 Task: Open a blank worksheet and write heading  Make a employee details data  Add 10 employee name:-  'Ethan Reynolds, Olivia Thompson, Benjamin Martinez, Emma Davis, Alexander Mitchell, Ava Rodriguez, Daniel Anderson, Mia Lewis, Christopher Scott, Sophia Harris.'in September Last week sales are  1000 to 1010. Department:-  Sales, HR, Finance, Marketing, IT, Operations, Finance, HR, Sales, Marketing. Position:-  Sales Manager, HR Manager, Accountant, Marketing Specialist, IT Specialist, Operations Manager, Financial Analyst, HR Assistant, Sales Representative, Marketing Assistant.Salary (USD):-  5000,4500,4000, 3800, 4200, 5200, 3800, 2800, 3200, 2500.Start Date:-  1/15/2020,7/1/2019, 3/10/2021,2/5/2022, 11/30/2018,6/15/2020, 9/1/2021,4/20/2022, 2/10/2019,9/5/2020. Save page analysisSalesByChannel_2023
Action: Mouse moved to (166, 58)
Screenshot: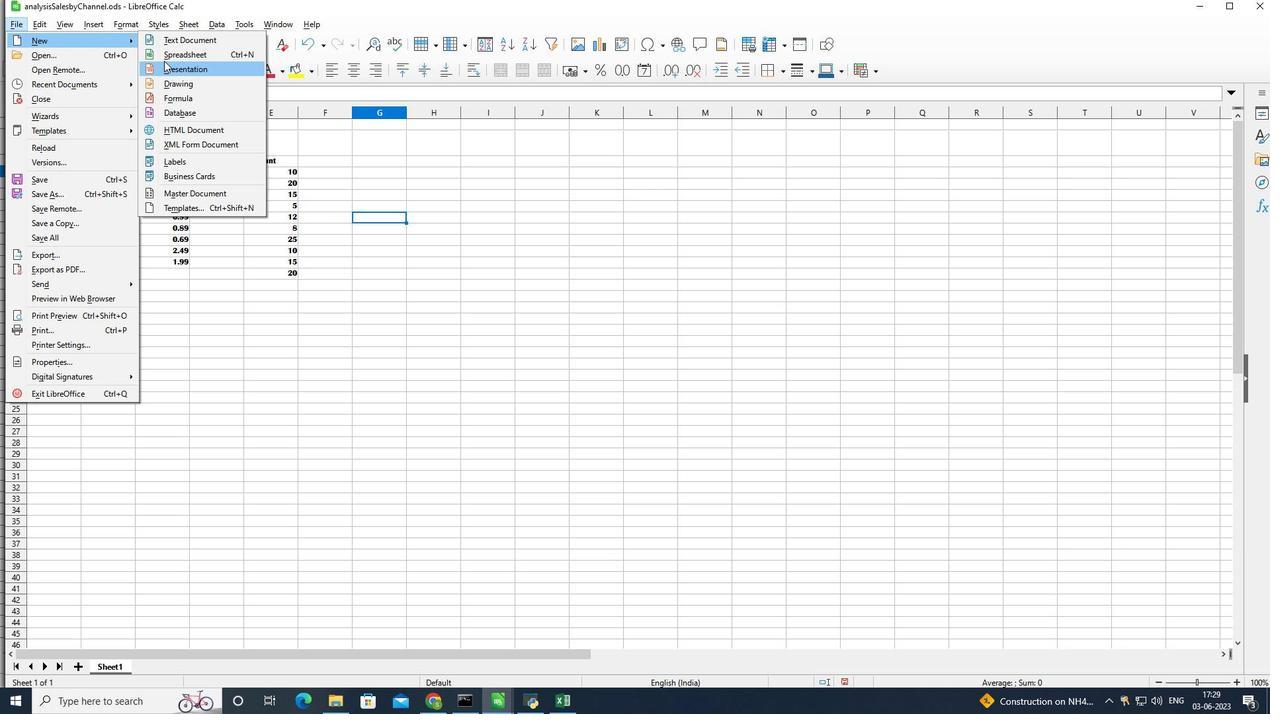 
Action: Mouse pressed left at (166, 58)
Screenshot: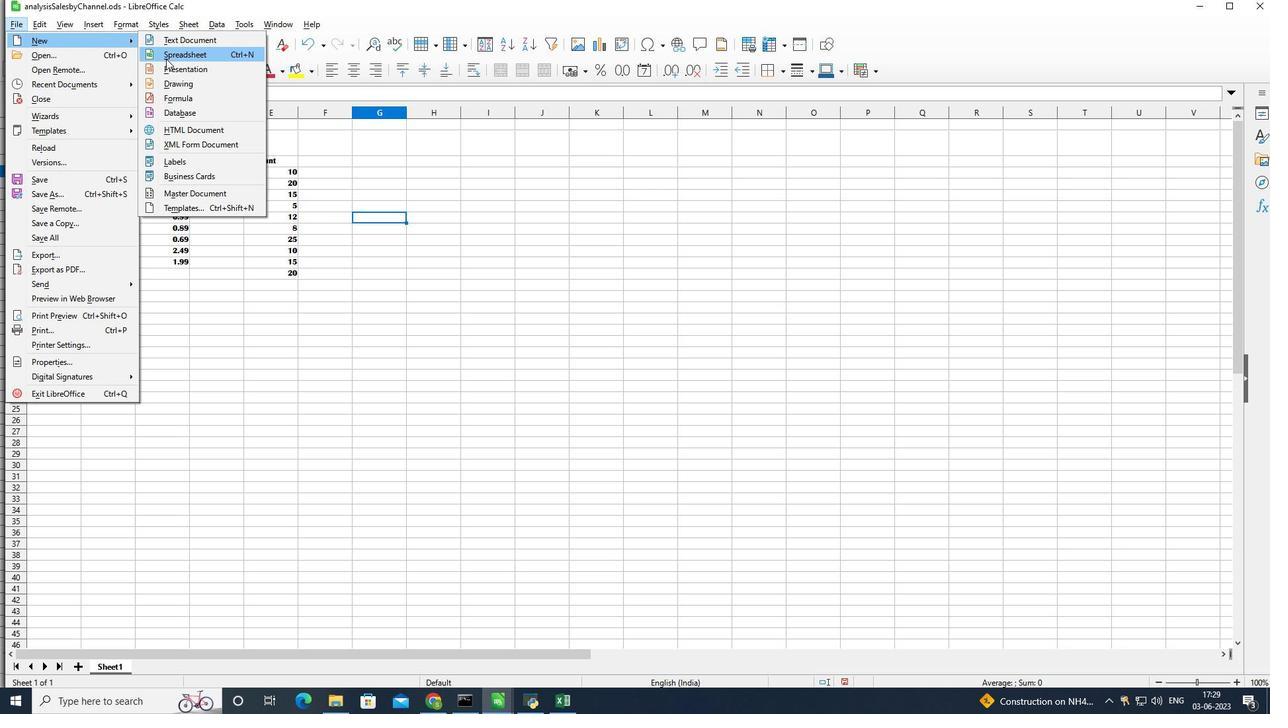 
Action: Mouse moved to (95, 131)
Screenshot: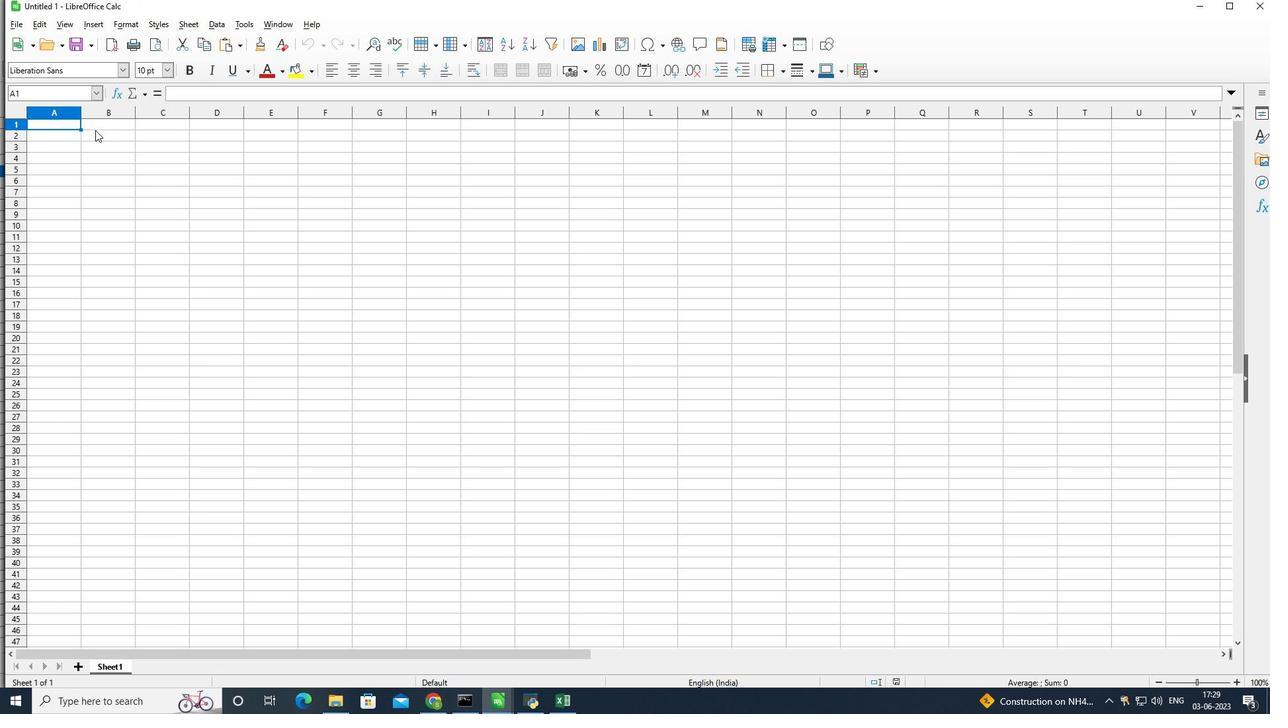 
Action: Mouse pressed left at (95, 131)
Screenshot: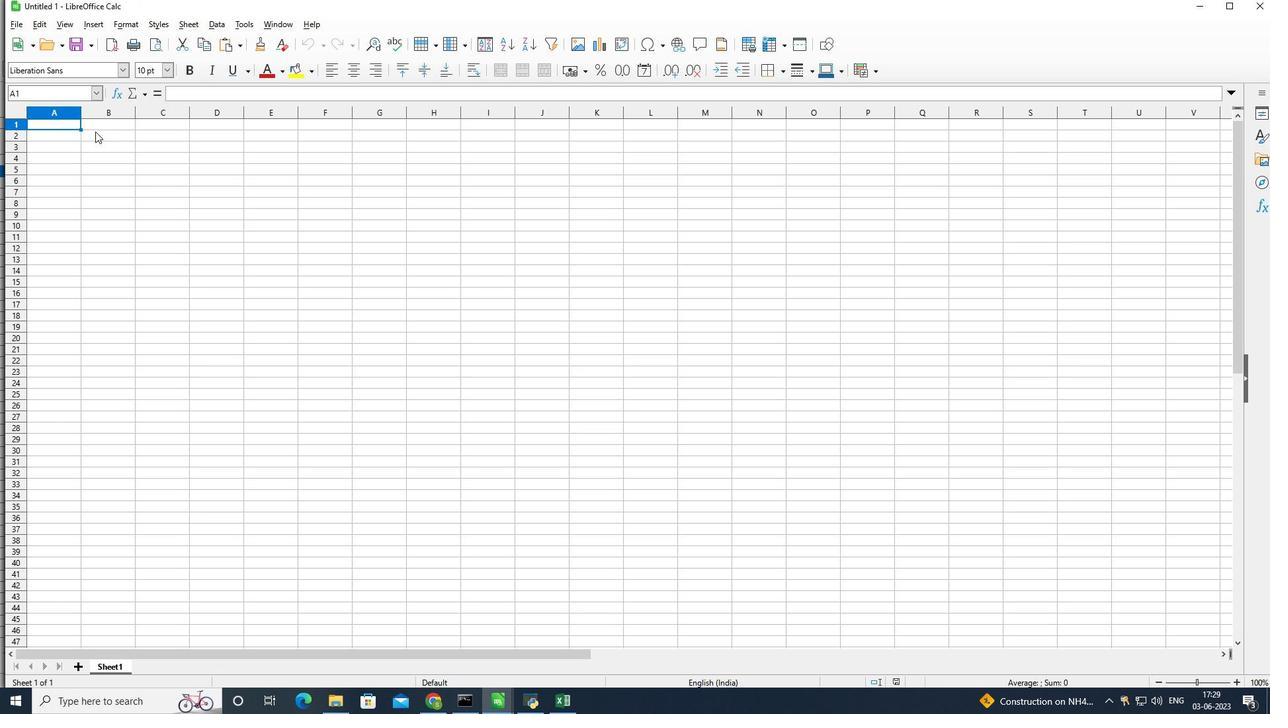 
Action: Mouse moved to (268, 75)
Screenshot: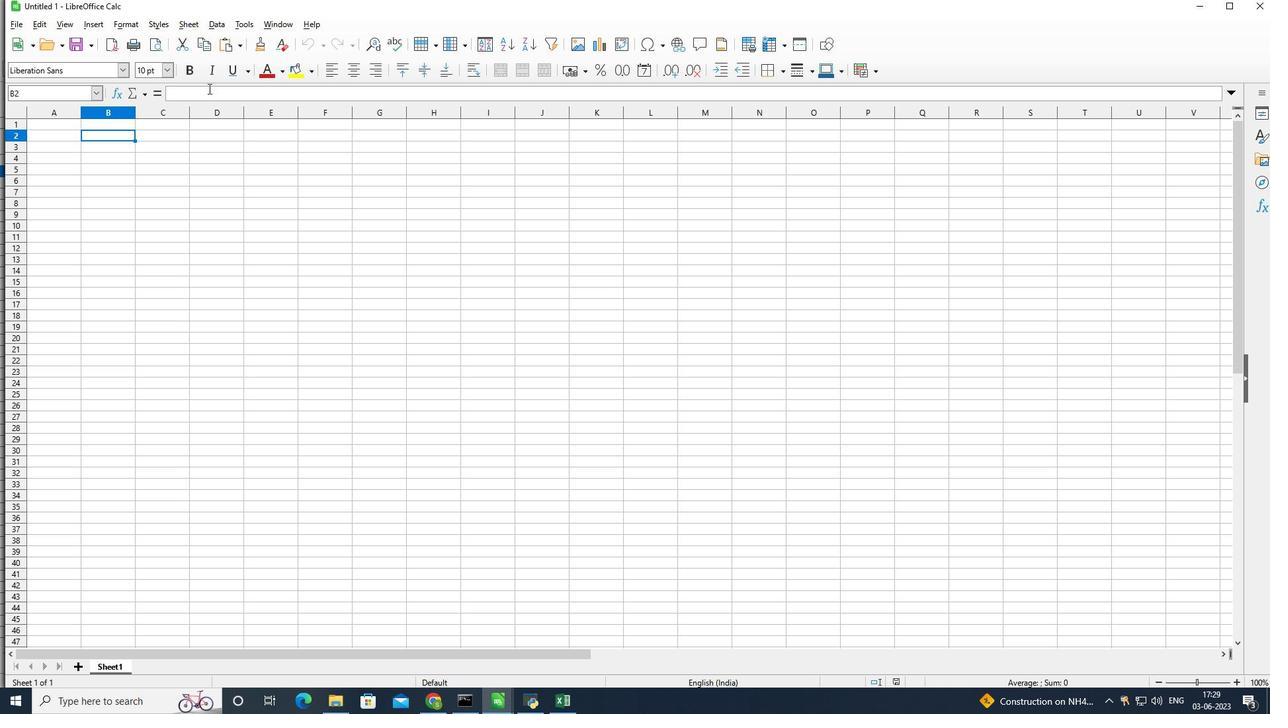 
Action: Key pressed employee<Key.space><Key.shift><Key.shift><Key.shift><Key.shift><Key.shift><Key.shift><Key.shift><Key.shift><Key.shift><Key.shift>D<Key.backspace>detail<Key.enter><Key.left><Key.left><Key.shift>M<Key.backspace><Key.shift>Name<Key.enter><Key.shift>Ethan<Key.space><Key.shift>Reynolds<Key.enter><Key.shift>Olivia<Key.space><Key.shift>Thompson<Key.enter><Key.shift>Benjamin<Key.enter><Key.up>
Screenshot: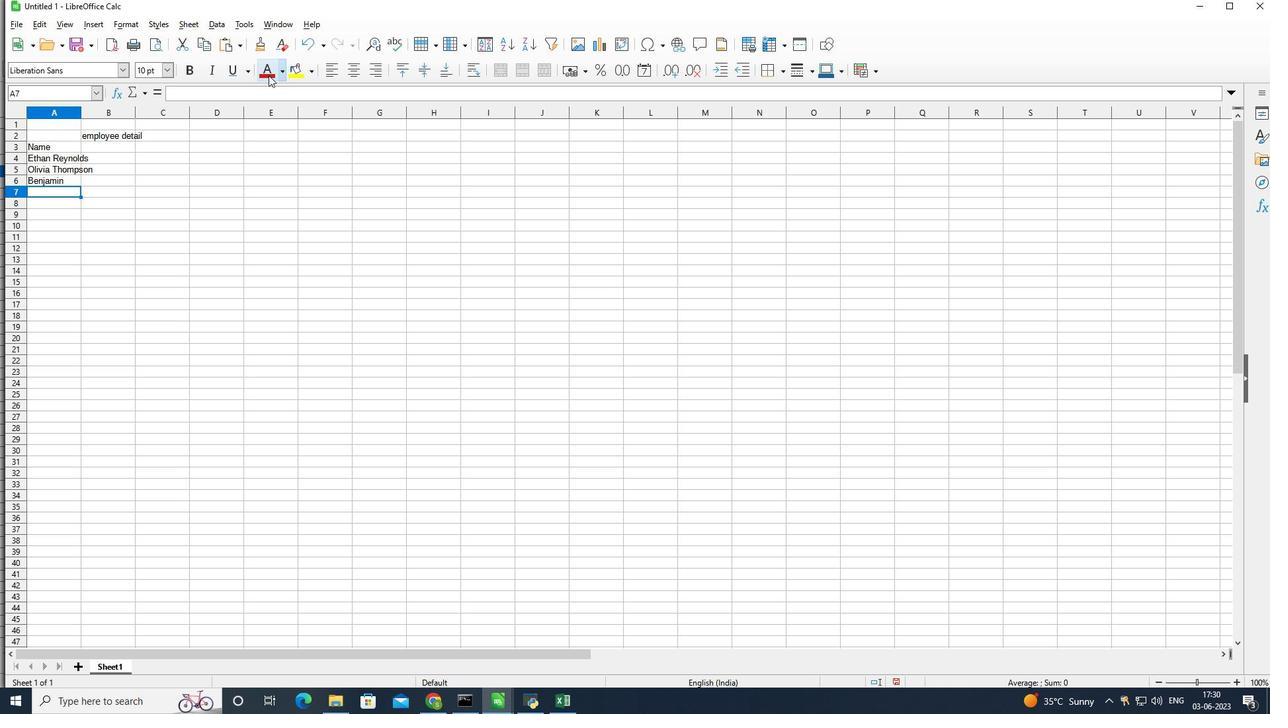 
Action: Mouse moved to (64, 172)
Screenshot: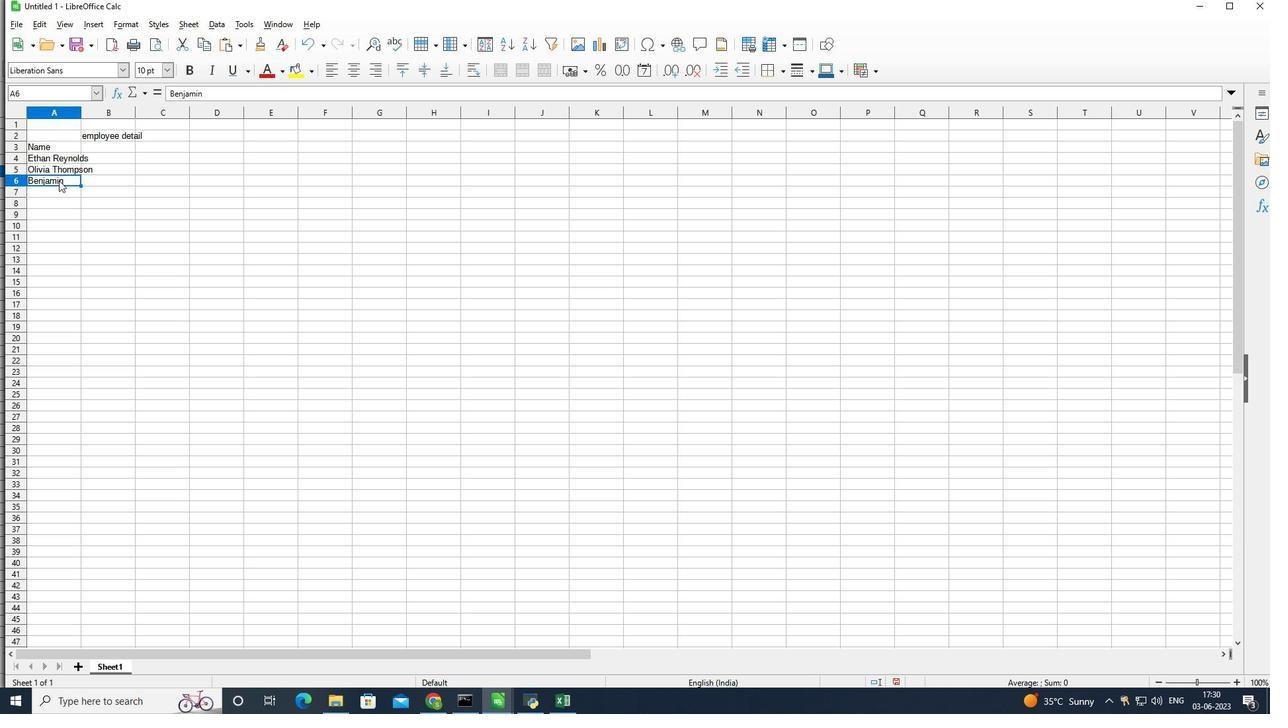 
Action: Mouse pressed left at (64, 172)
Screenshot: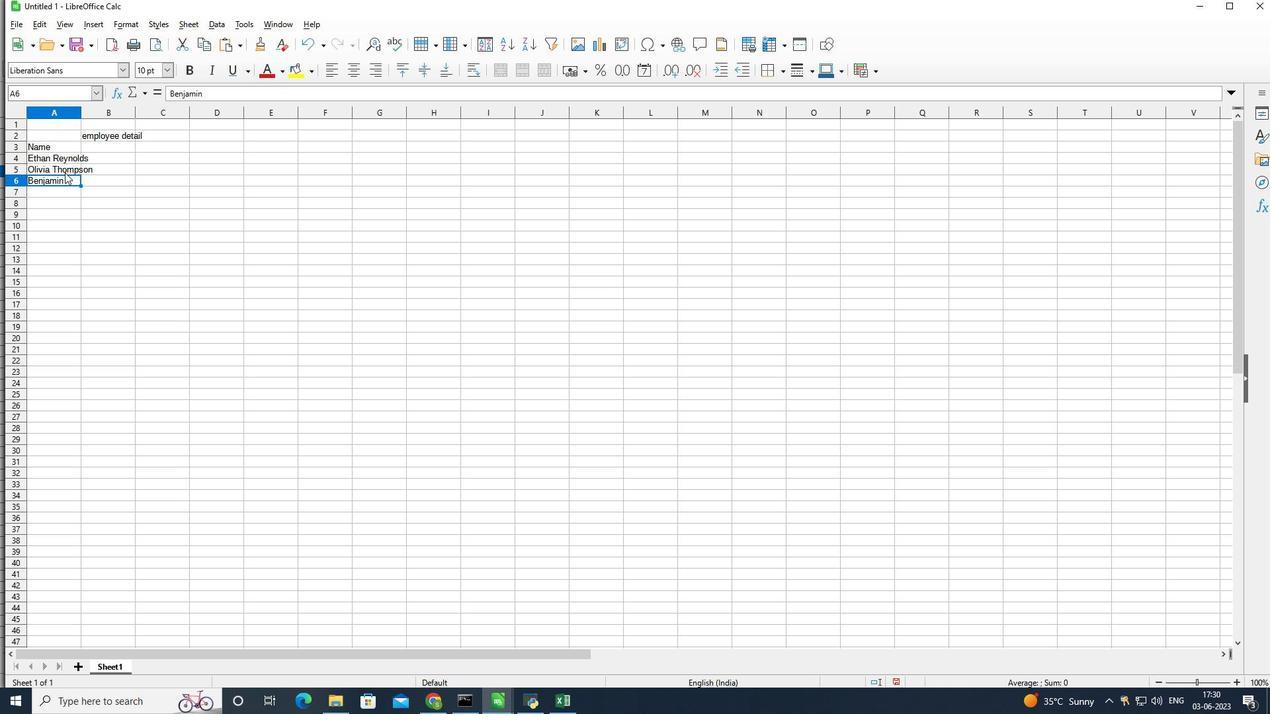 
Action: Mouse moved to (69, 180)
Screenshot: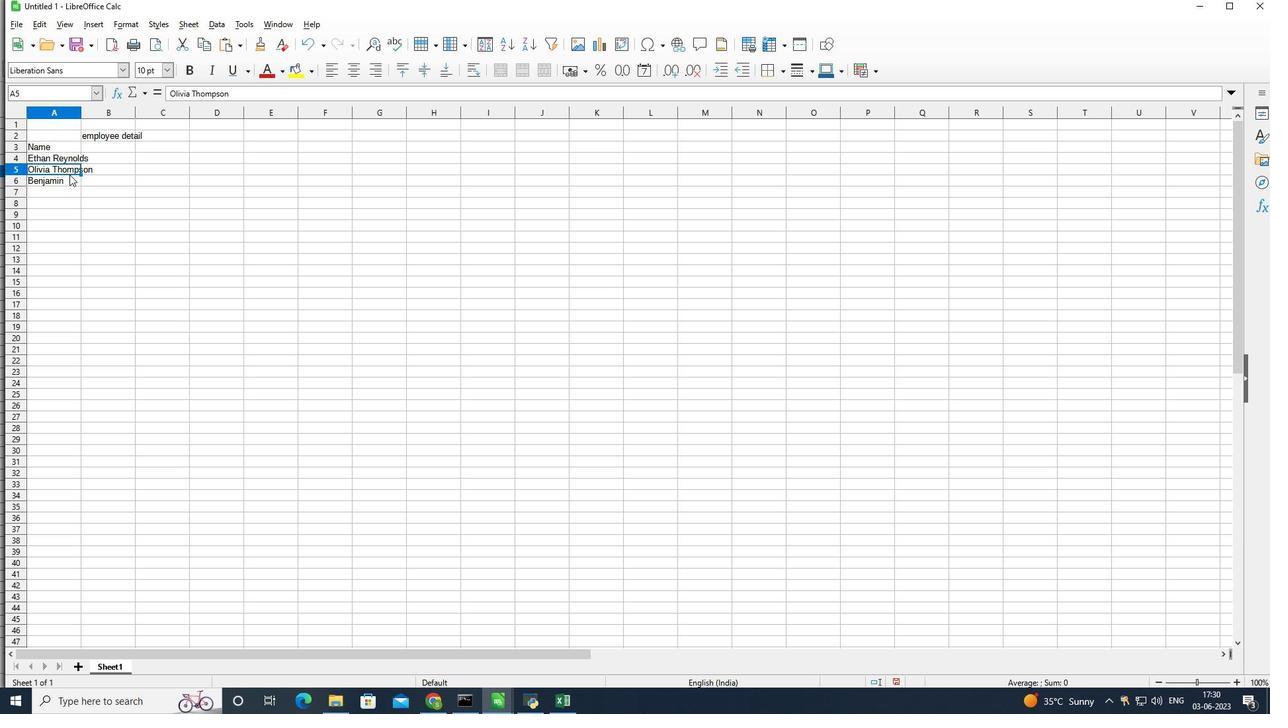 
Action: Mouse pressed left at (69, 180)
Screenshot: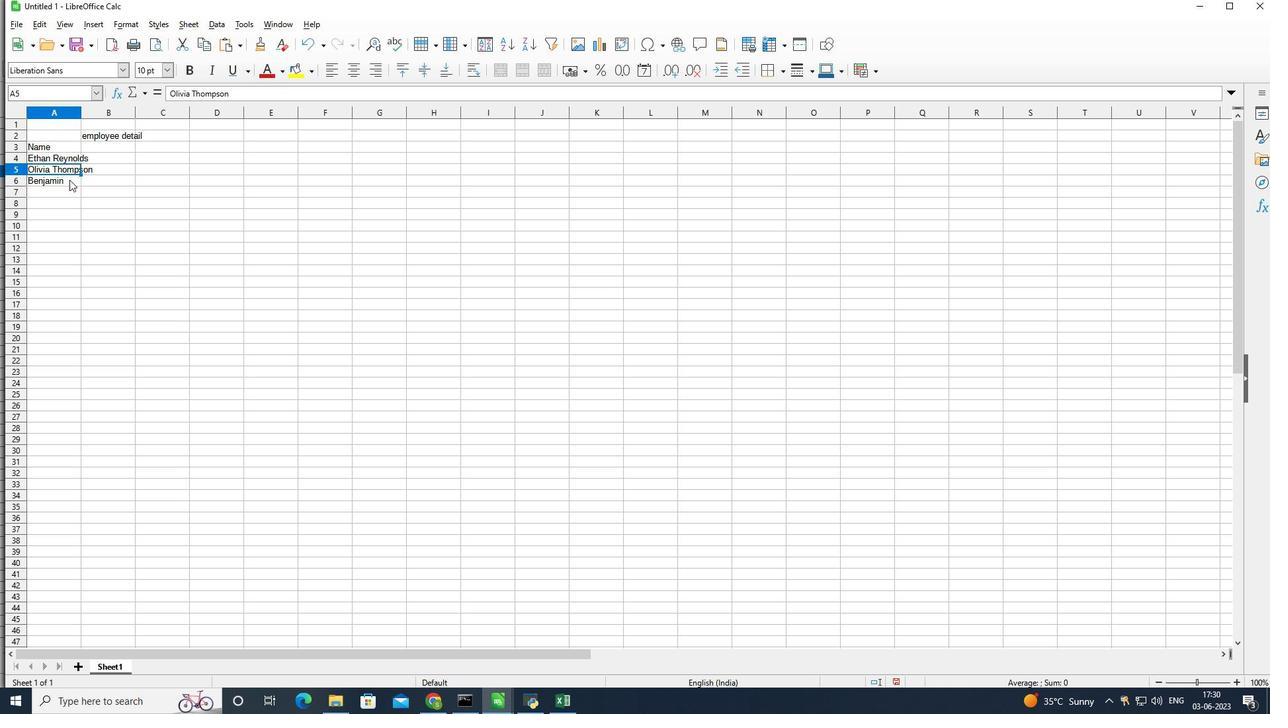 
Action: Mouse pressed left at (69, 180)
Screenshot: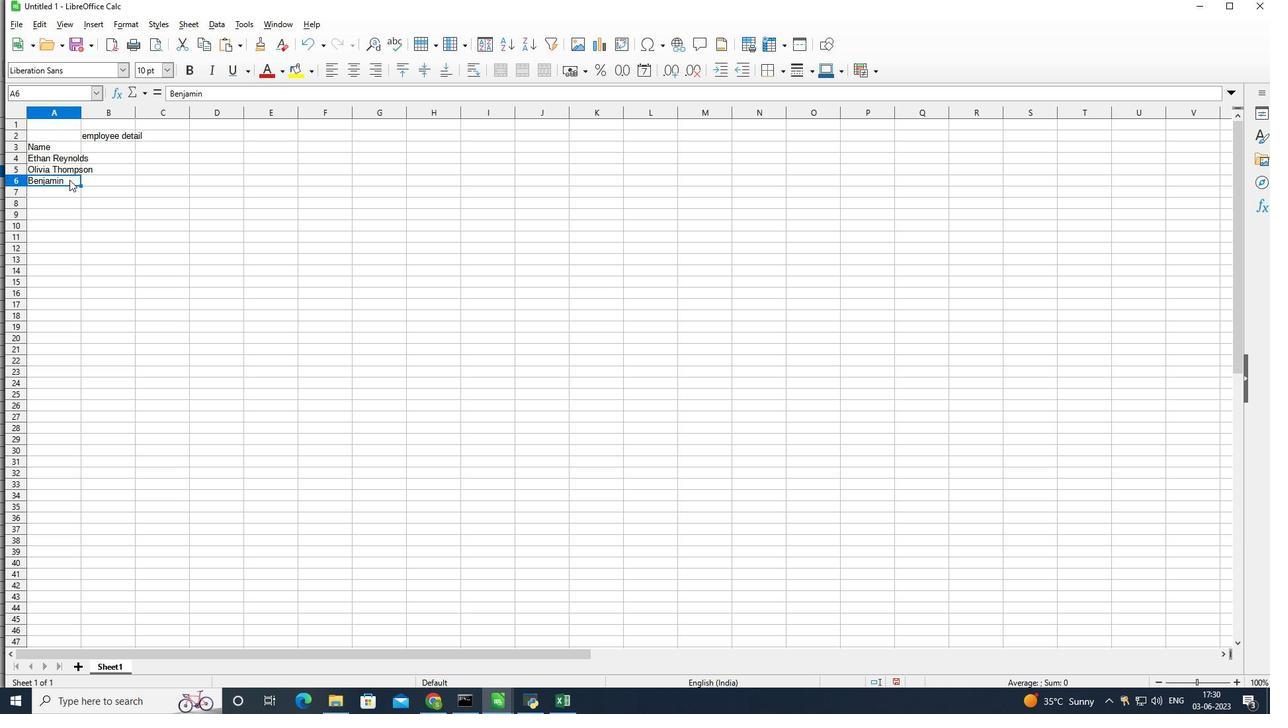 
Action: Mouse moved to (144, 124)
Screenshot: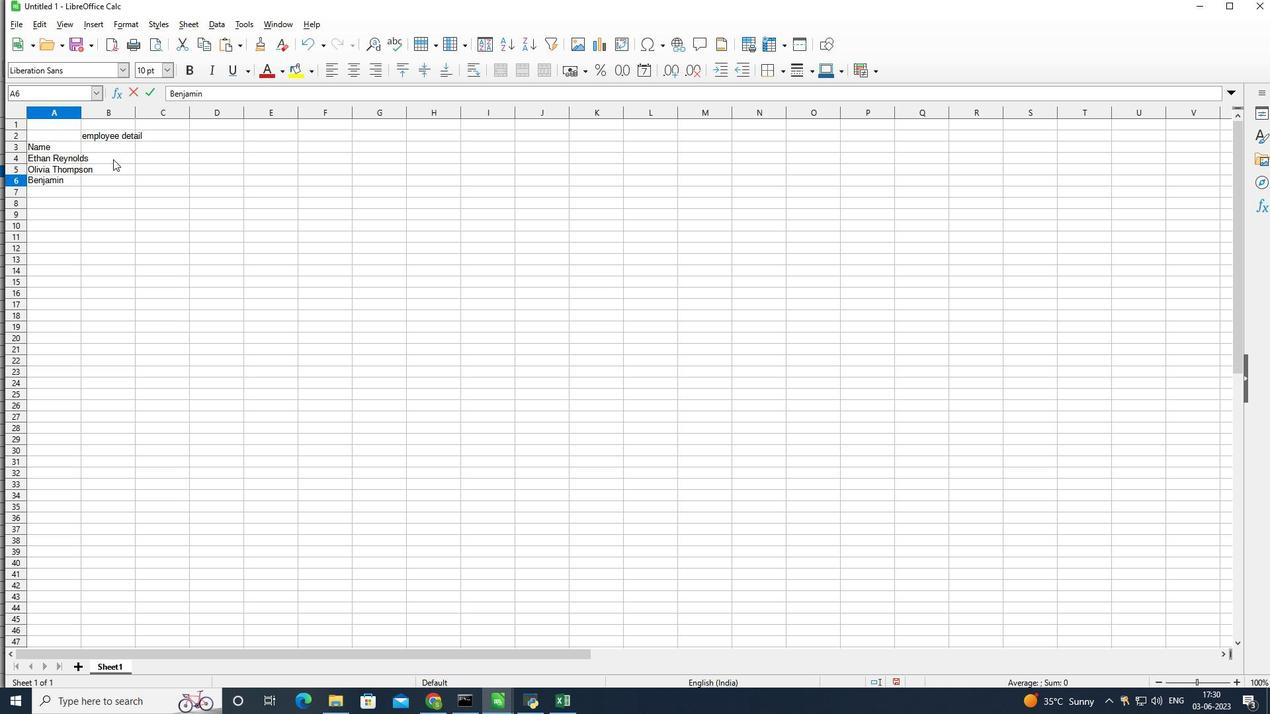 
Action: Key pressed <Key.space><Key.shift>martinez<Key.enter><Key.shift>Emma<Key.space><Key.shift><Key.shift><Key.shift><Key.shift>Davis<Key.enter><Key.shift>Alexander<Key.space><Key.shift>Mitchell<Key.enter><Key.shift>Ava<Key.space><Key.shift>Rodriguez<Key.enter><Key.shift>Daniel<Key.space><Key.shift>anderson<Key.enter><Key.shift>Mila<Key.space><Key.backspace><Key.backspace><Key.backspace>a<Key.space><Key.shift>Lewis<Key.enter><Key.shift>Christopher<Key.space><Key.shift>Scott<Key.enter><Key.shift><Key.shift><Key.shift><Key.shift><Key.shift><Key.shift><Key.shift><Key.shift><Key.shift><Key.shift><Key.shift><Key.shift>Sopjia<Key.space><Key.shift>harris<Key.enter>
Screenshot: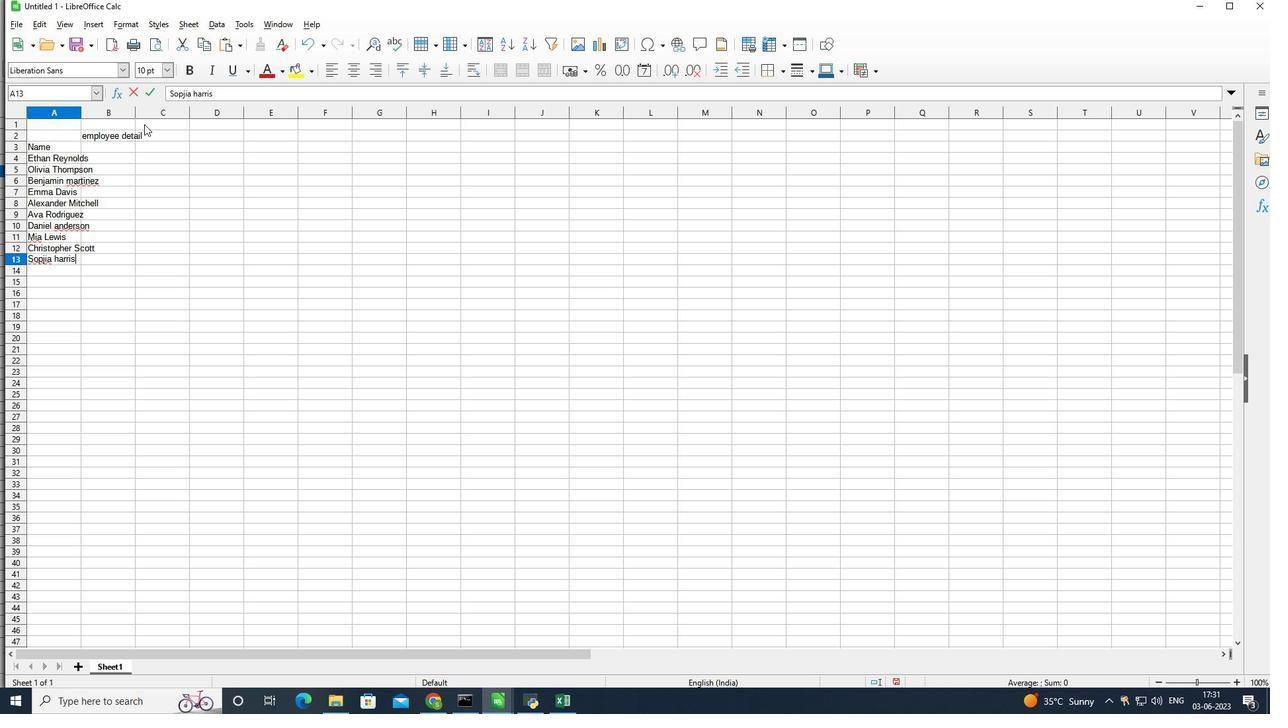 
Action: Mouse moved to (148, 148)
Screenshot: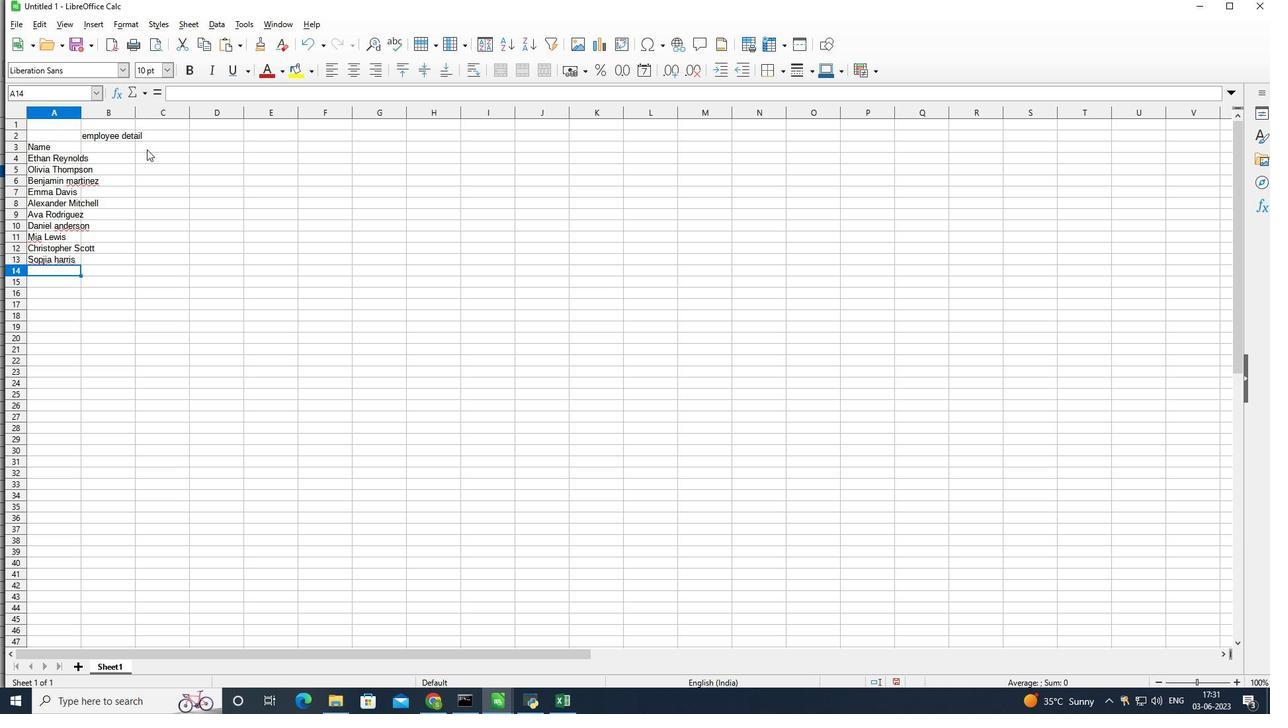 
Action: Mouse pressed left at (148, 148)
Screenshot: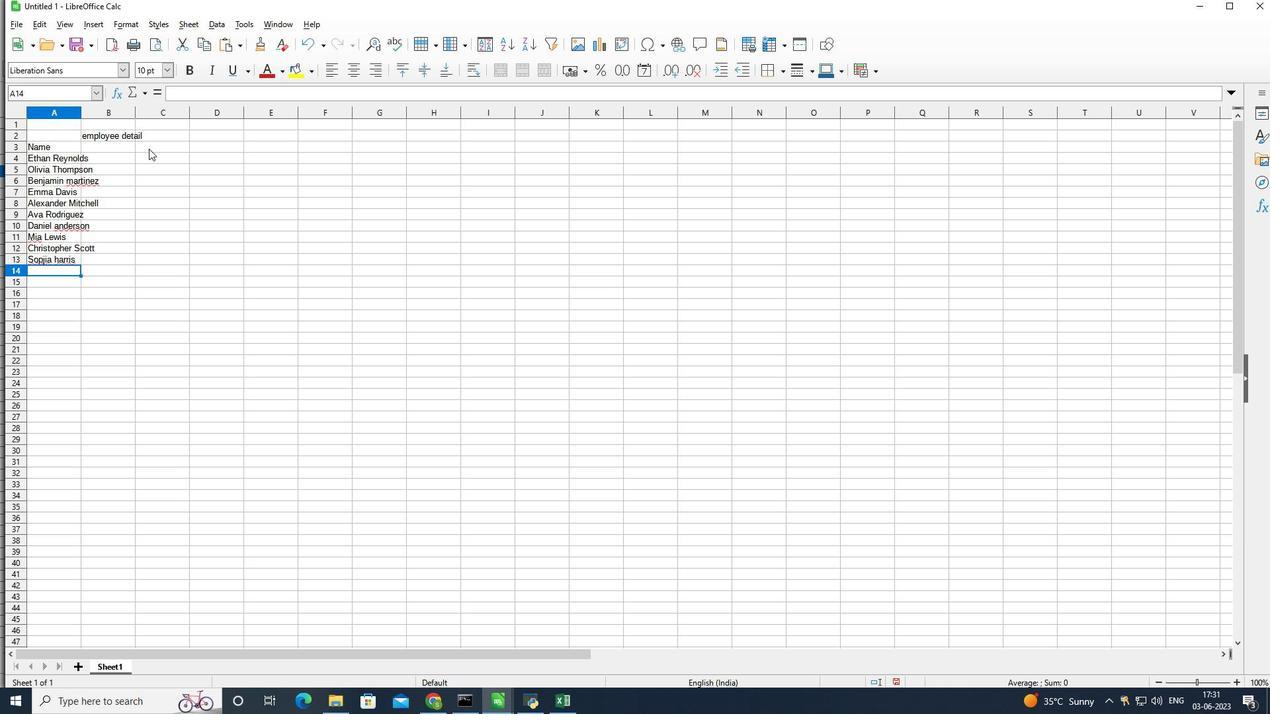 
Action: Mouse moved to (163, 144)
Screenshot: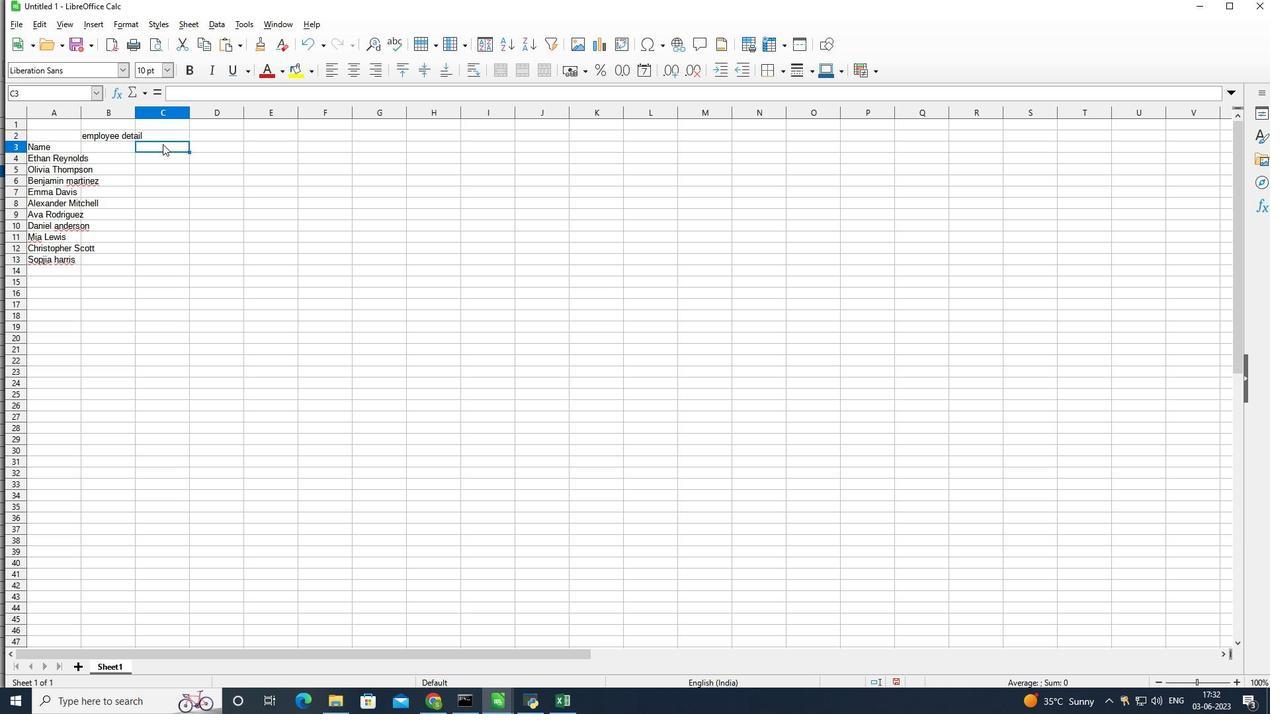 
Action: Mouse pressed left at (163, 144)
Screenshot: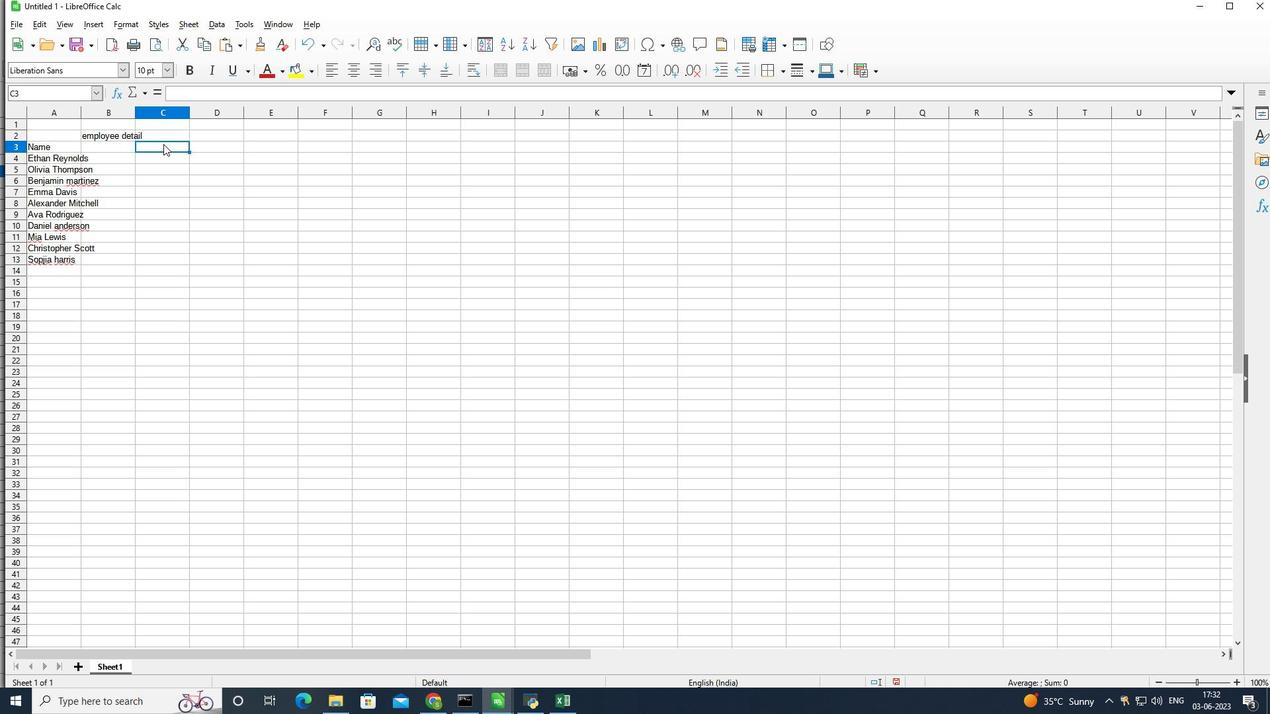 
Action: Mouse moved to (150, 146)
Screenshot: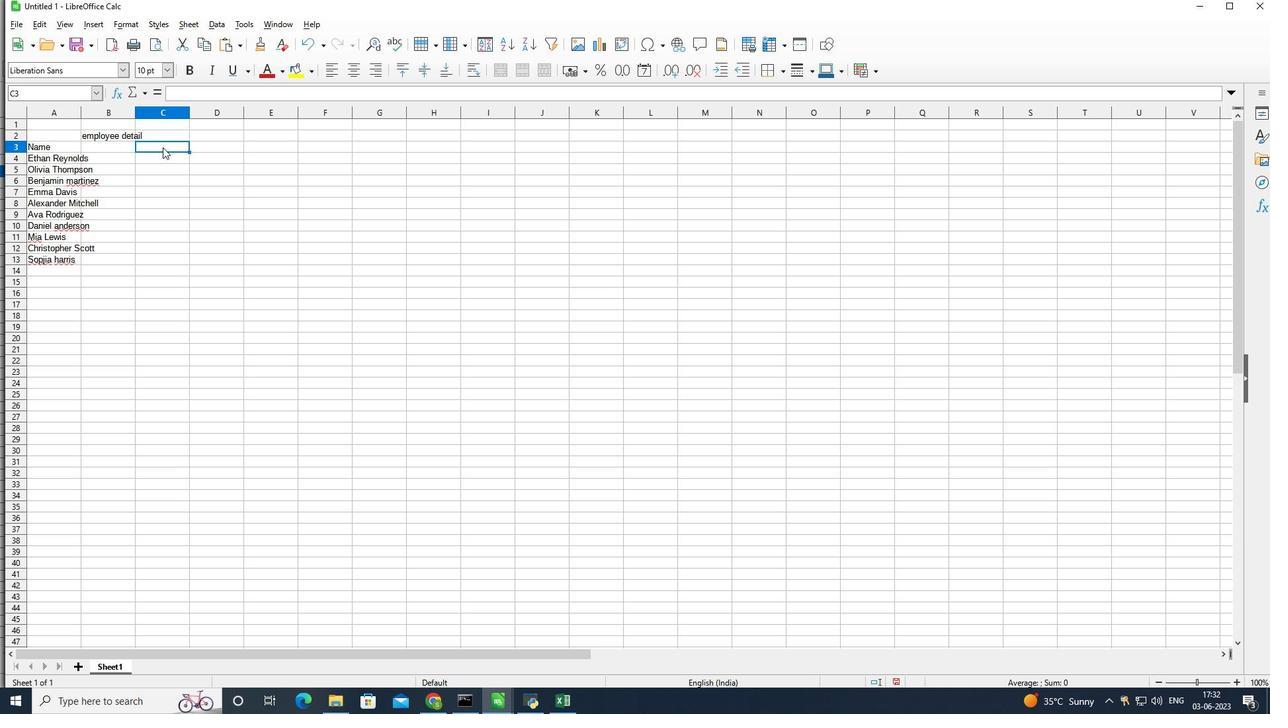 
Action: Key pressed <Key.shift><Key.shift><Key.shift>Septmeber
Screenshot: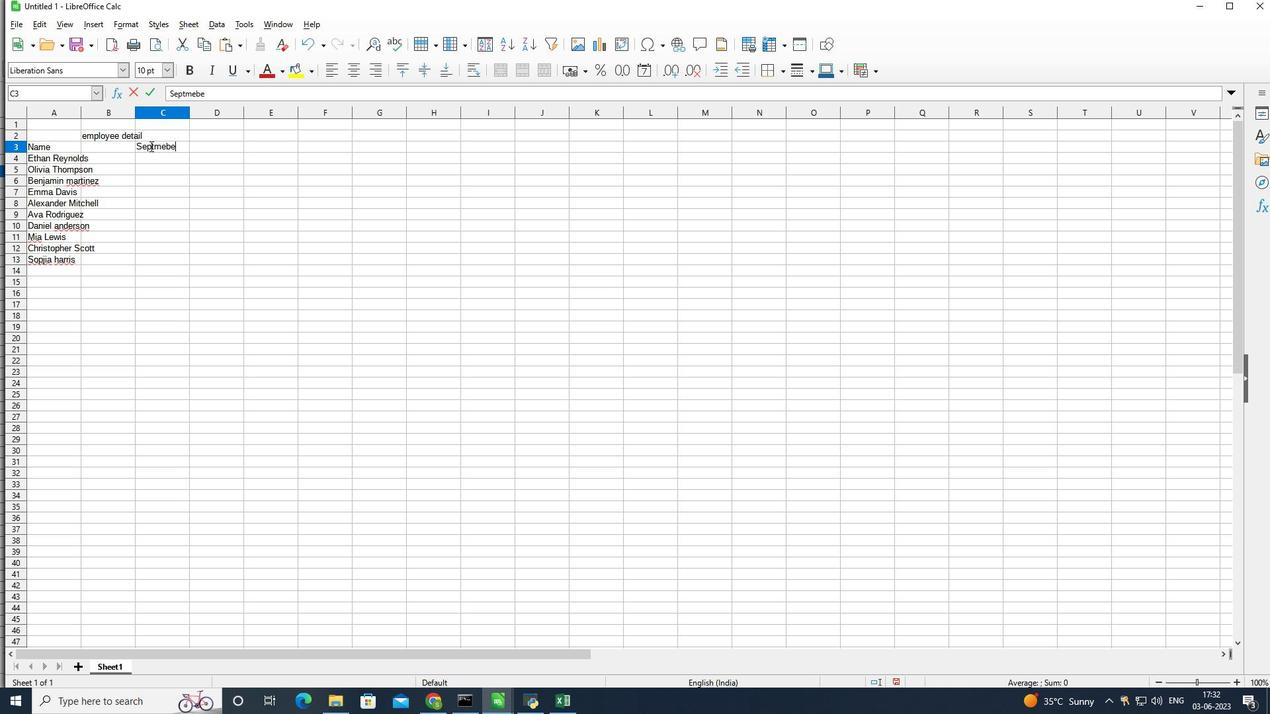 
Action: Mouse moved to (203, 139)
Screenshot: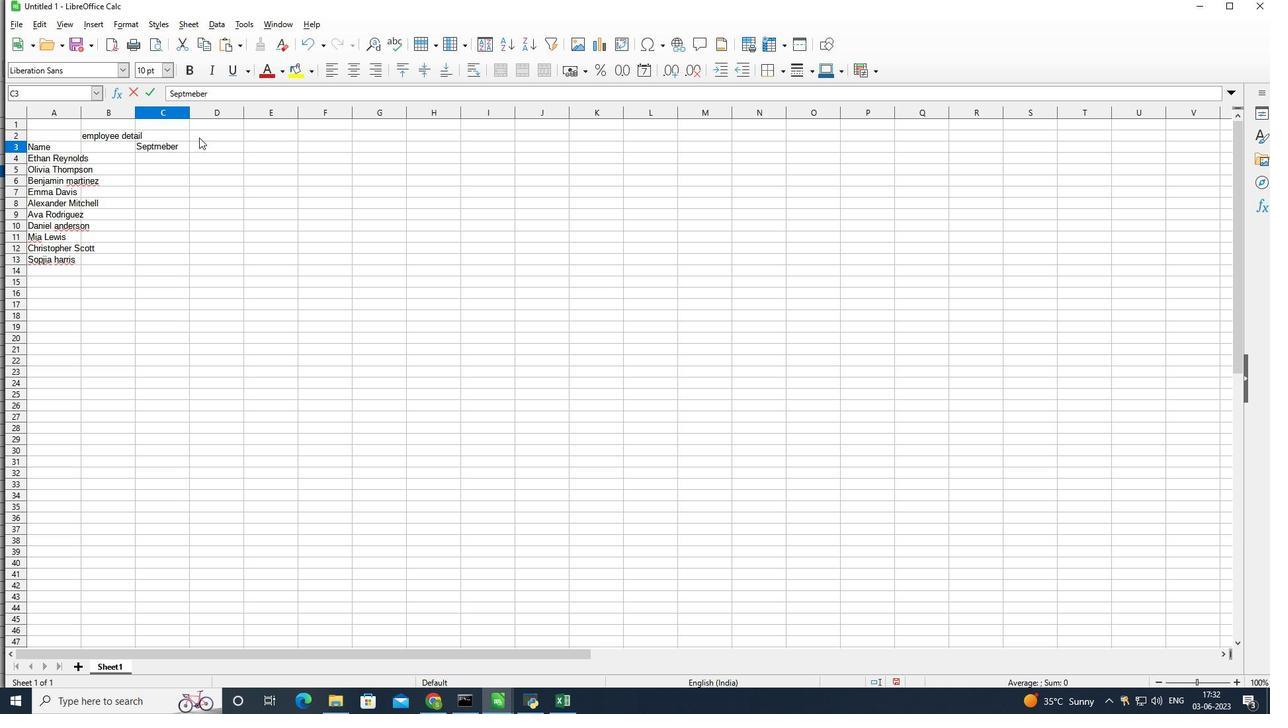 
Action: Key pressed <Key.left><Key.left>
Screenshot: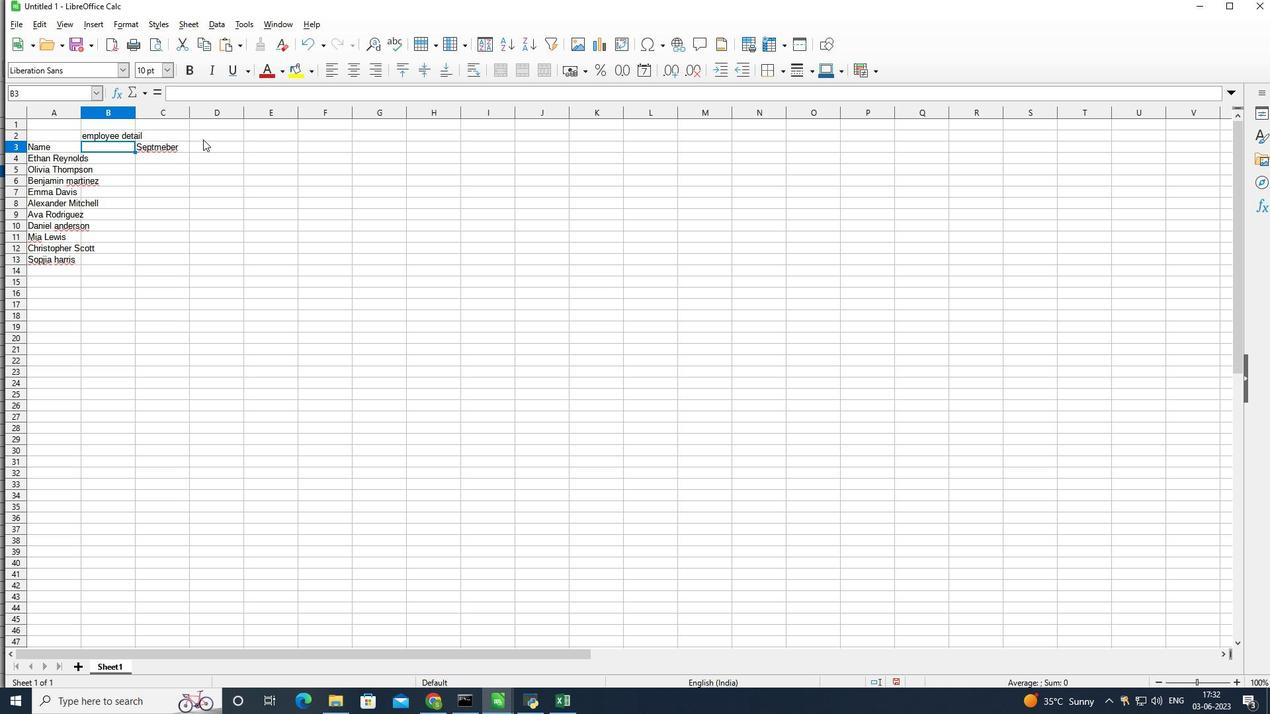 
Action: Mouse moved to (165, 145)
Screenshot: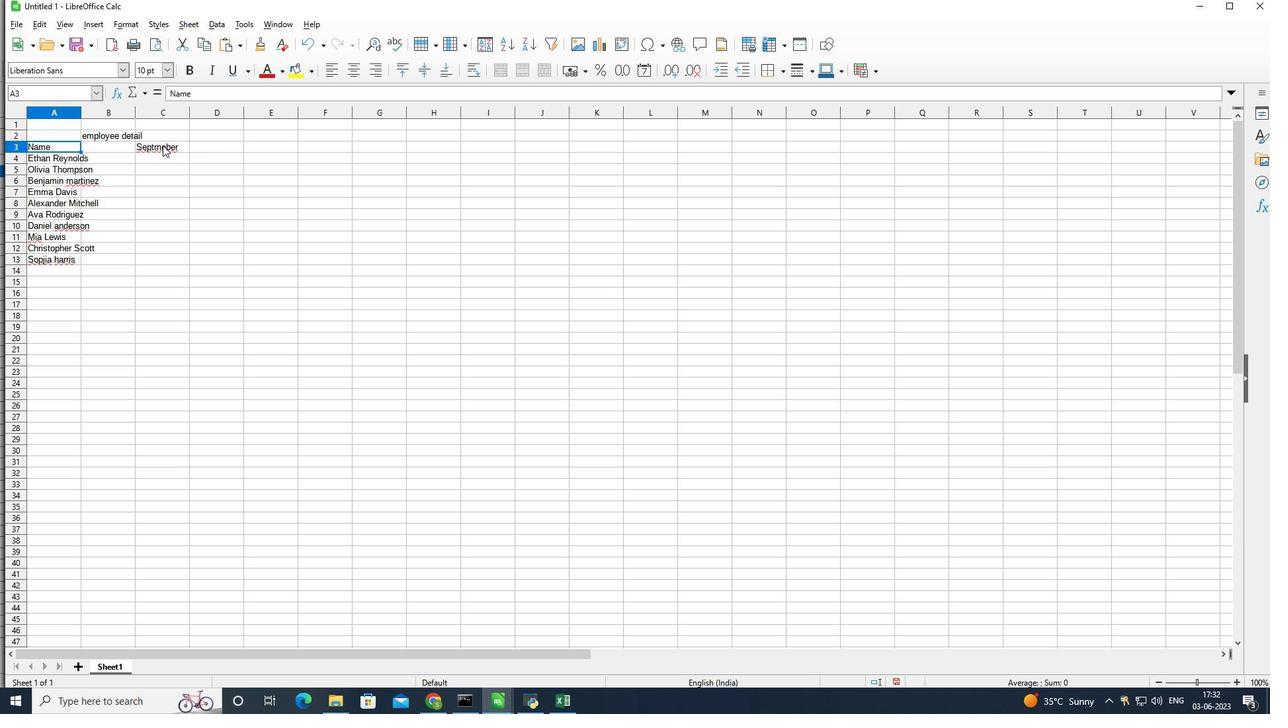 
Action: Mouse pressed left at (165, 145)
Screenshot: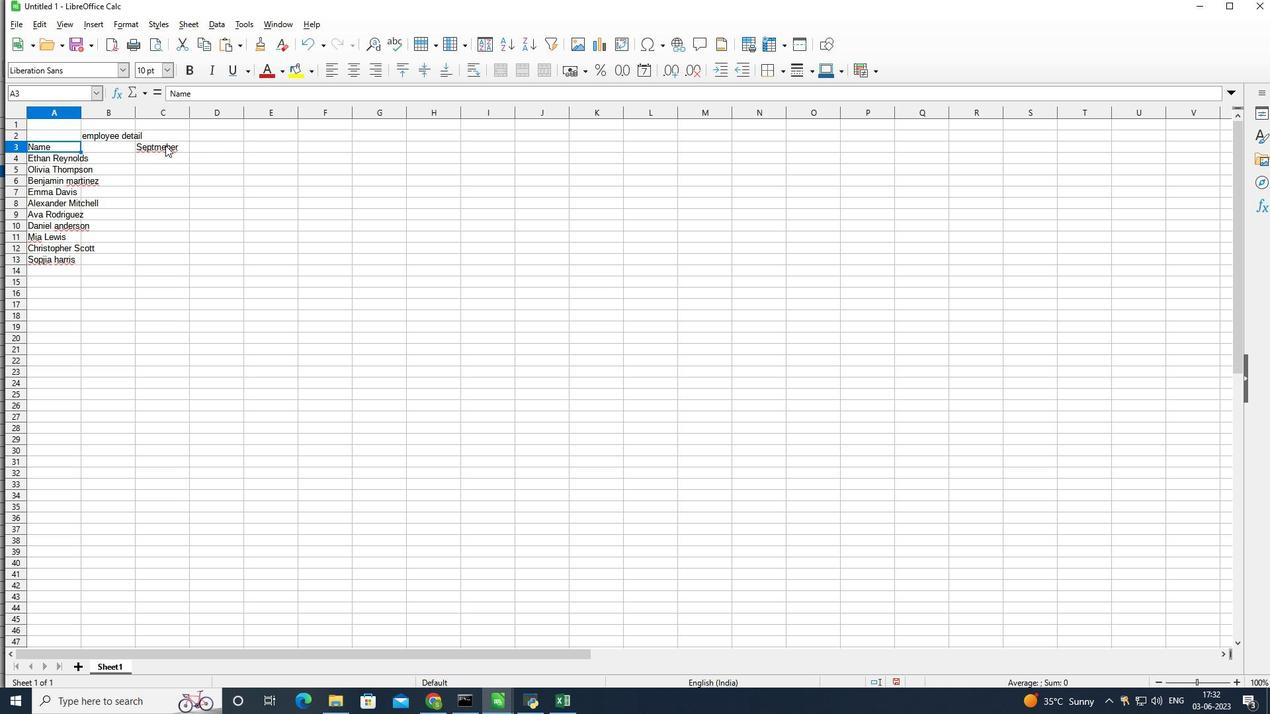 
Action: Mouse pressed left at (165, 145)
Screenshot: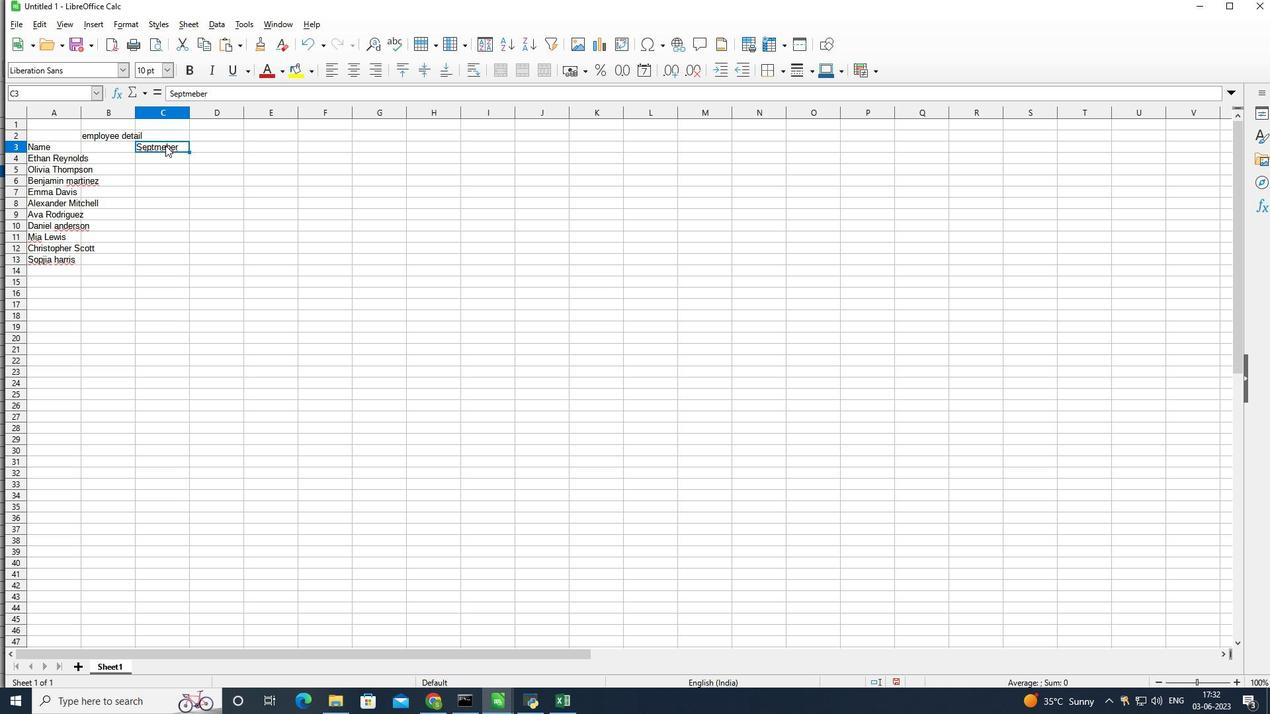 
Action: Mouse pressed left at (165, 145)
Screenshot: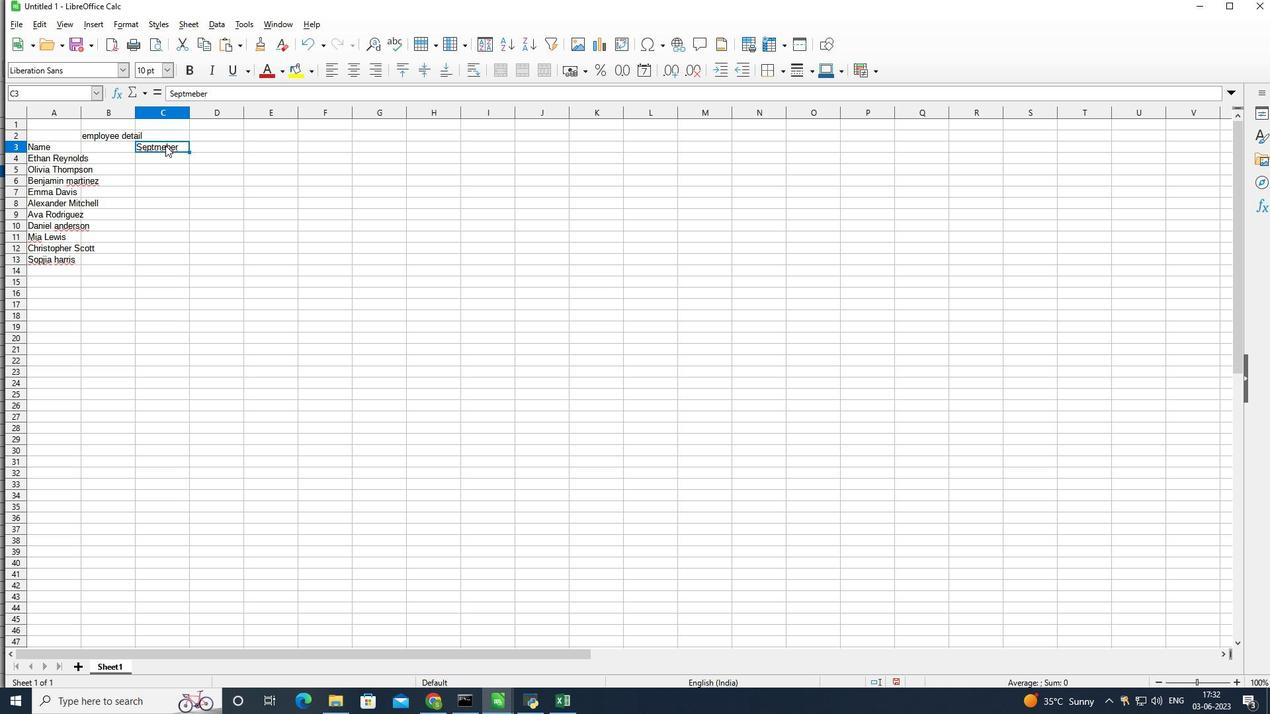 
Action: Mouse moved to (170, 144)
Screenshot: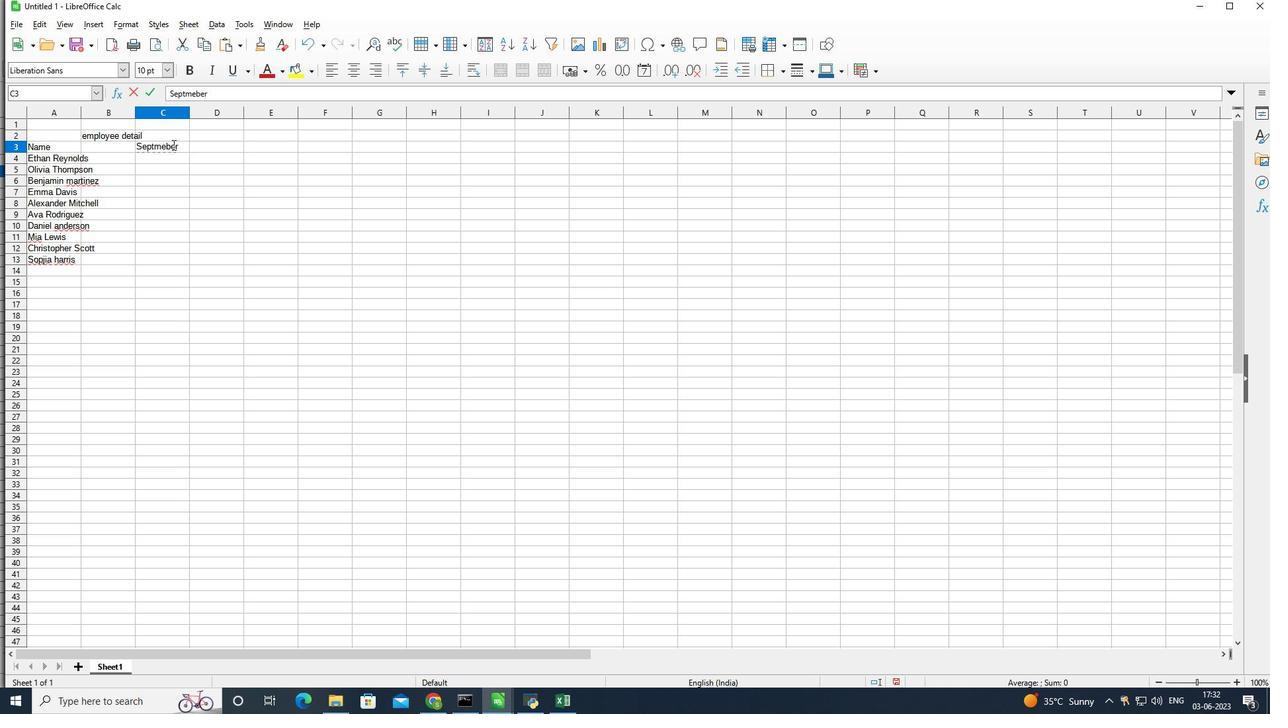 
Action: Key pressed <Key.backspace><Key.backspace>em<Key.right><Key.right><Key.right><Key.space><Key.space><Key.shift>Last<Key.space><Key.shift><Key.shift><Key.shift><Key.shift><Key.shift><Key.shift>Week<Key.space><Key.shift>sale<Key.enter>
Screenshot: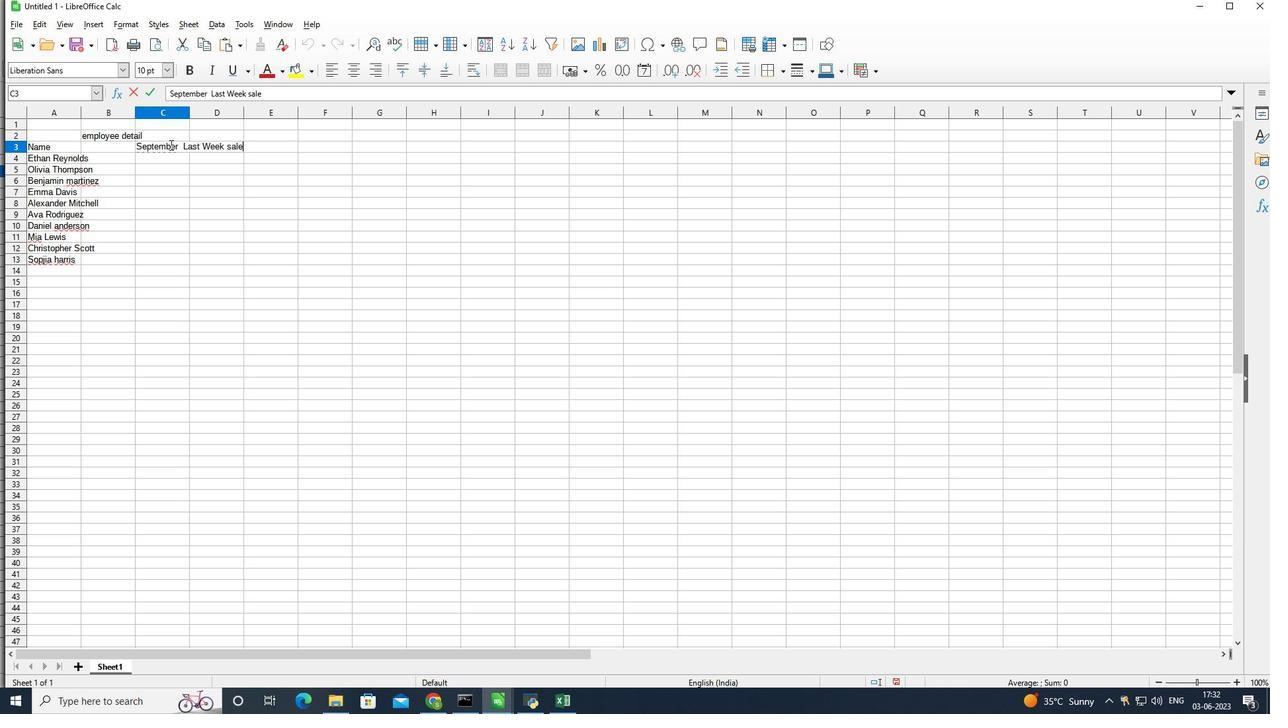 
Action: Mouse moved to (236, 123)
Screenshot: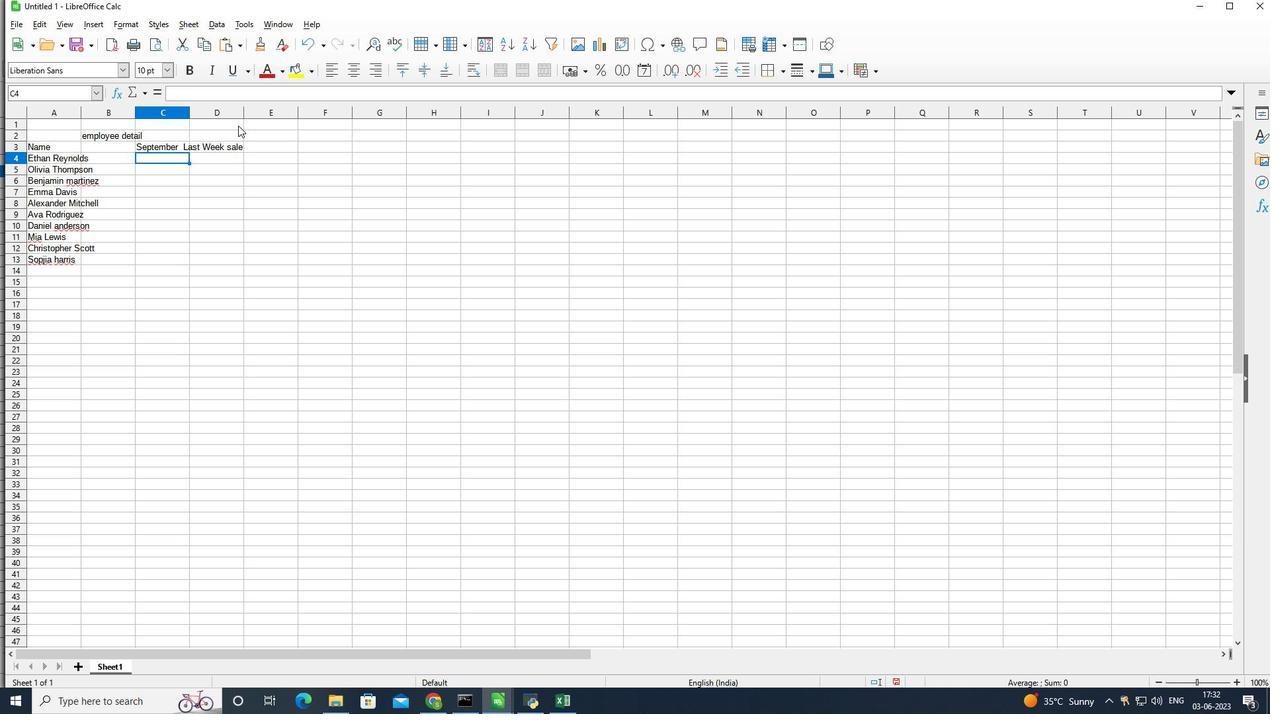 
Action: Key pressed 1000<Key.enter>1001<Key.enter>1002<Key.enter>1003<Key.enter>1004<Key.enter>1000<Key.backspace>5<Key.enter>1006<Key.enter>1007<Key.enter>10008<Key.backspace><Key.backspace>8<Key.enter>1009
Screenshot: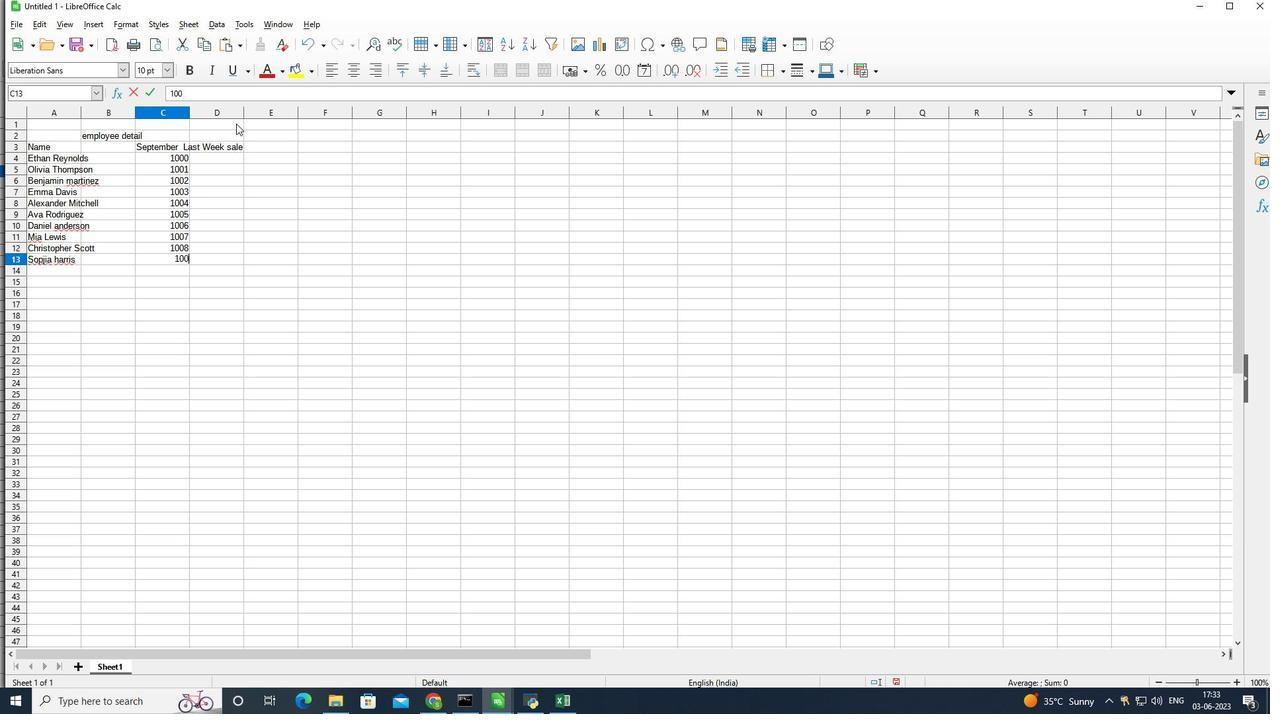
Action: Mouse moved to (219, 156)
Screenshot: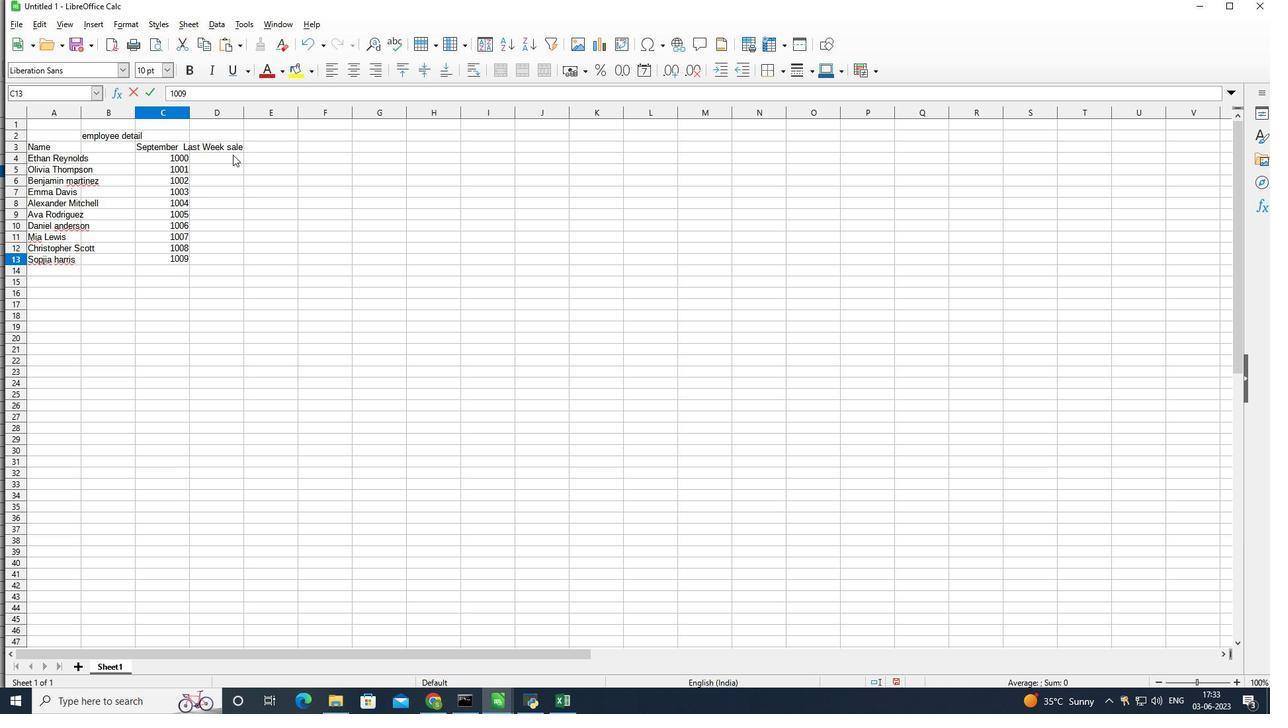 
Action: Mouse pressed left at (219, 156)
Screenshot: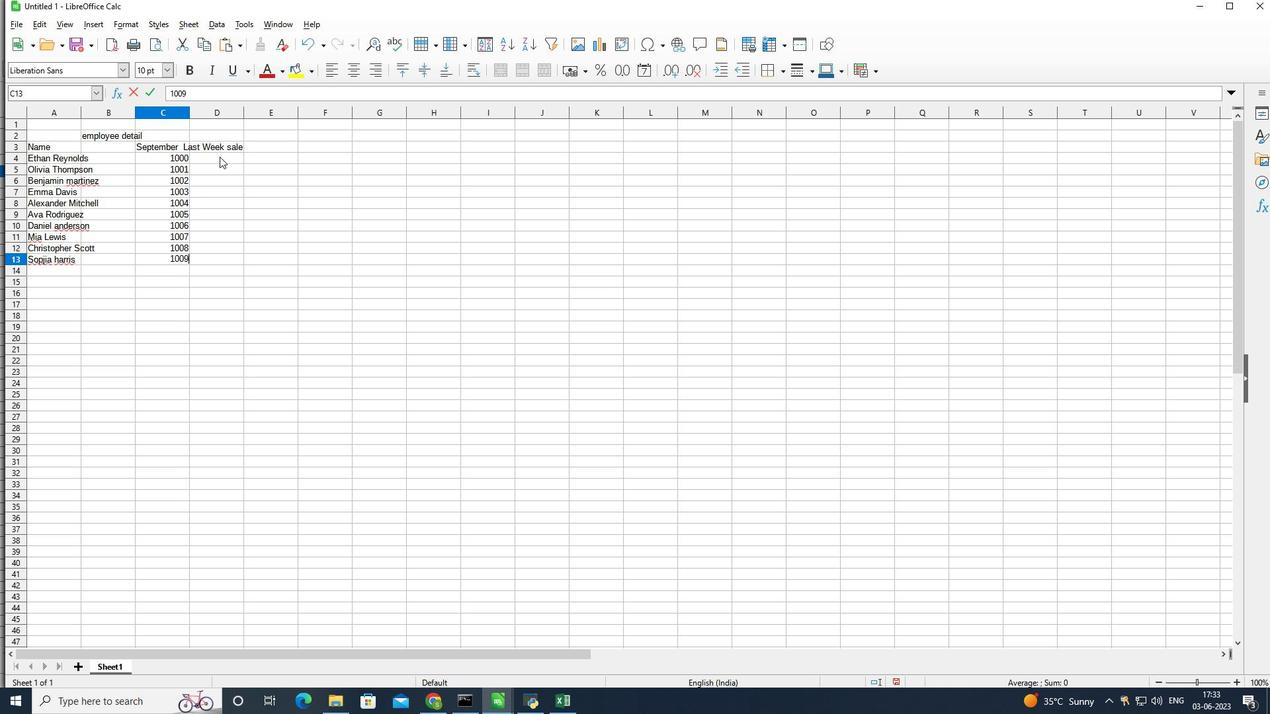
Action: Mouse moved to (262, 145)
Screenshot: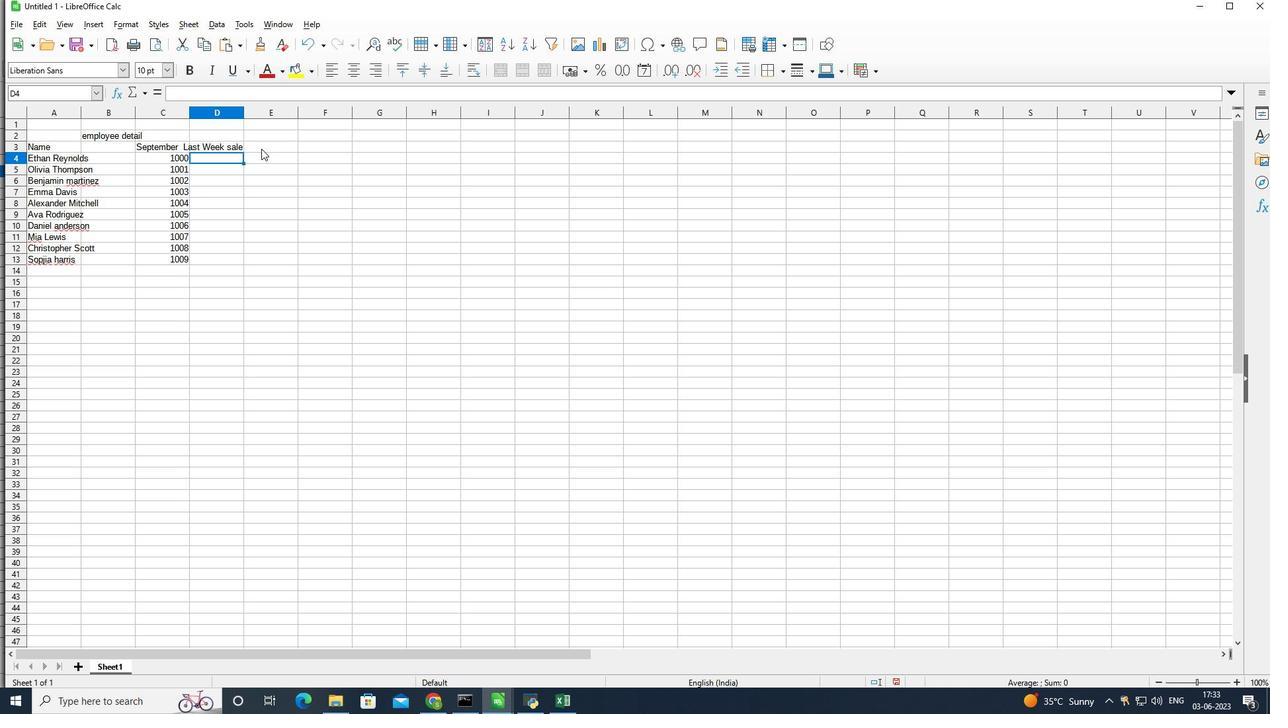
Action: Mouse pressed left at (262, 145)
Screenshot: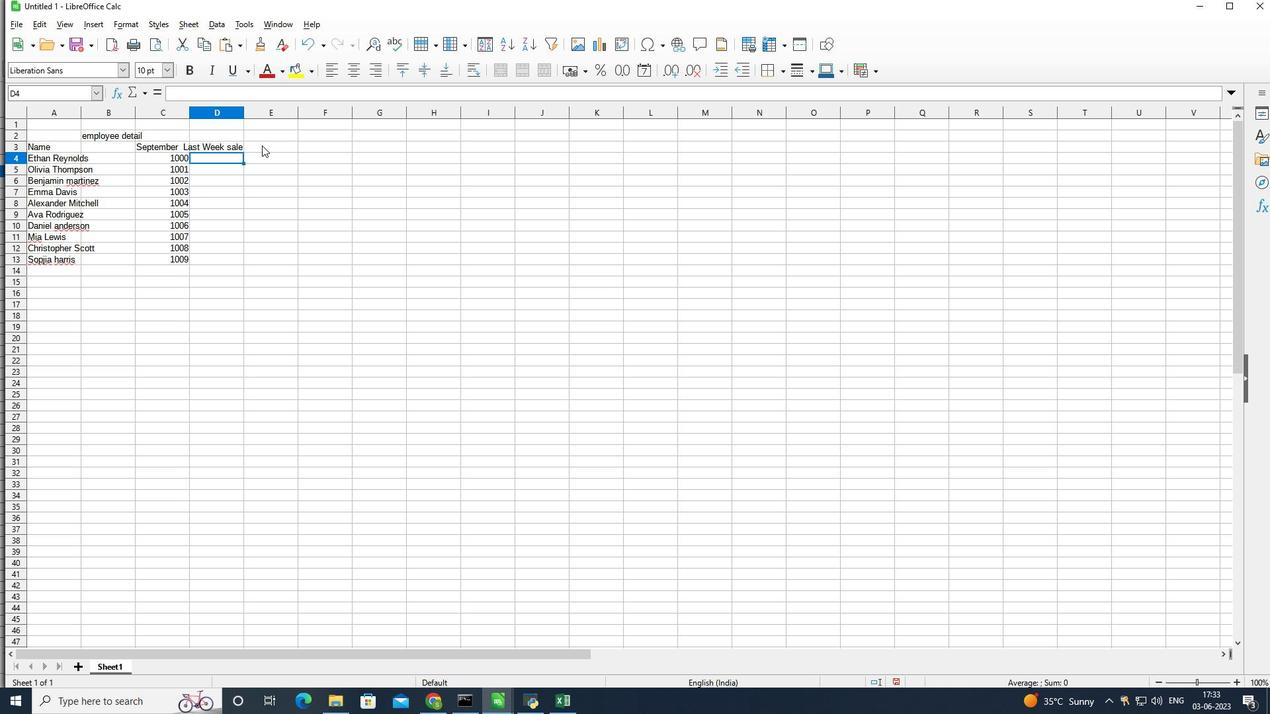 
Action: Mouse moved to (266, 147)
Screenshot: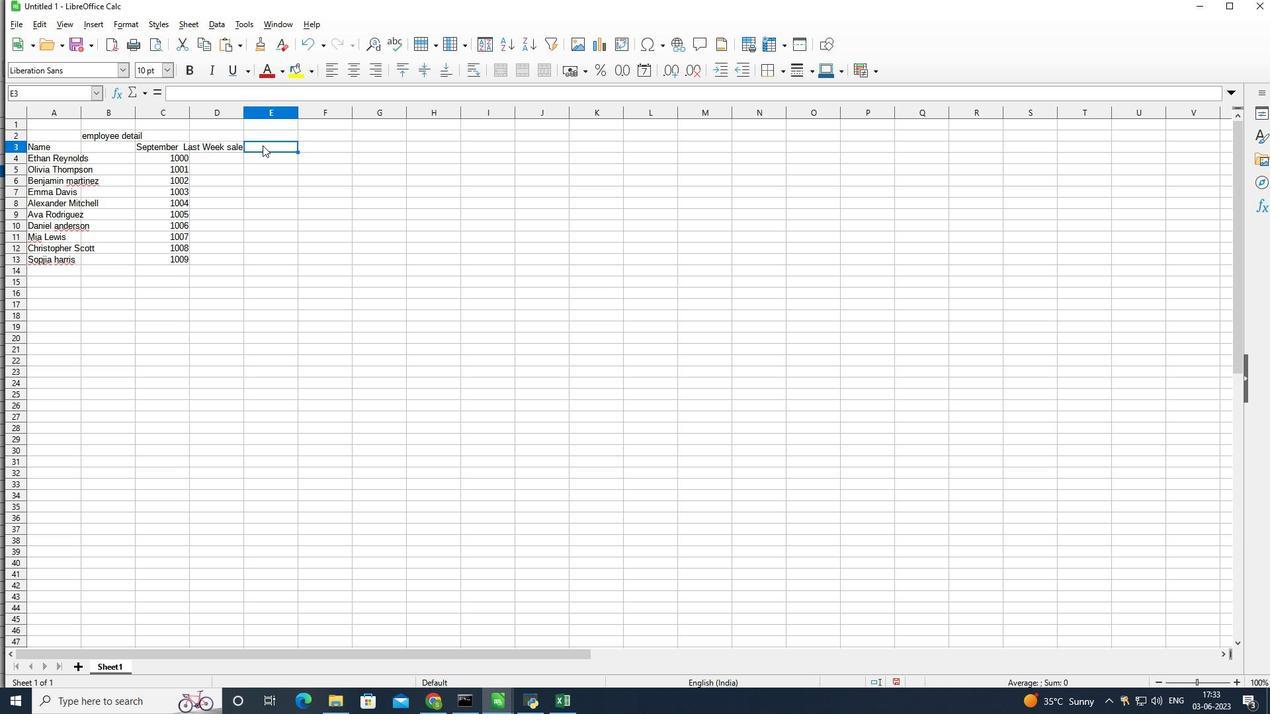 
Action: Key pressed <Key.shift>Department<Key.enter><Key.shift>Sales<Key.space><Key.enter><Key.shift><Key.shift><Key.shift><Key.shift><Key.shift><Key.shift><Key.shift><Key.shift><Key.shift><Key.shift><Key.shift><Key.shift><Key.shift><Key.shift><Key.shift><Key.shift><Key.shift><Key.shift><Key.shift>HR<Key.enter><Key.shift><Key.shift><Key.shift><Key.shift>Finance<Key.enter><Key.shift>Marketing<Key.enter><Key.shift>IT<Key.enter><Key.shift>Operato<Key.backspace><Key.backspace>ion<Key.space><Key.shift>Manager<Key.left><Key.left>
Screenshot: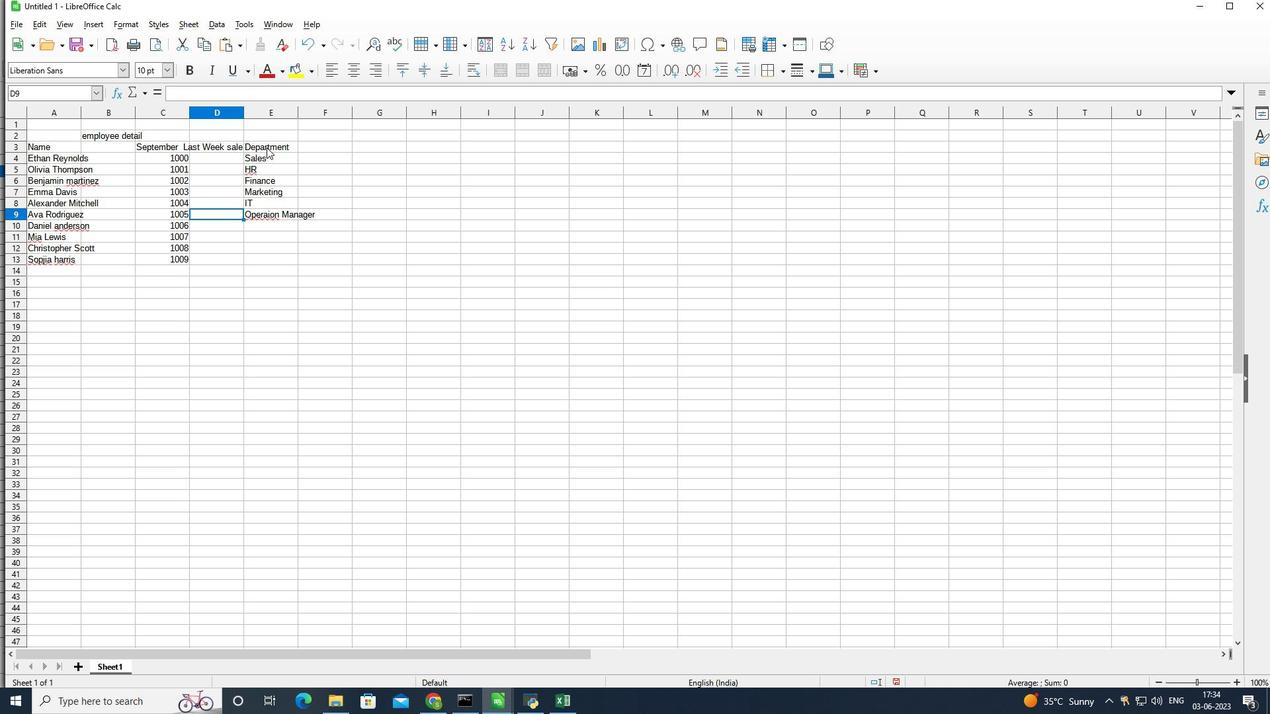 
Action: Mouse moved to (264, 214)
Screenshot: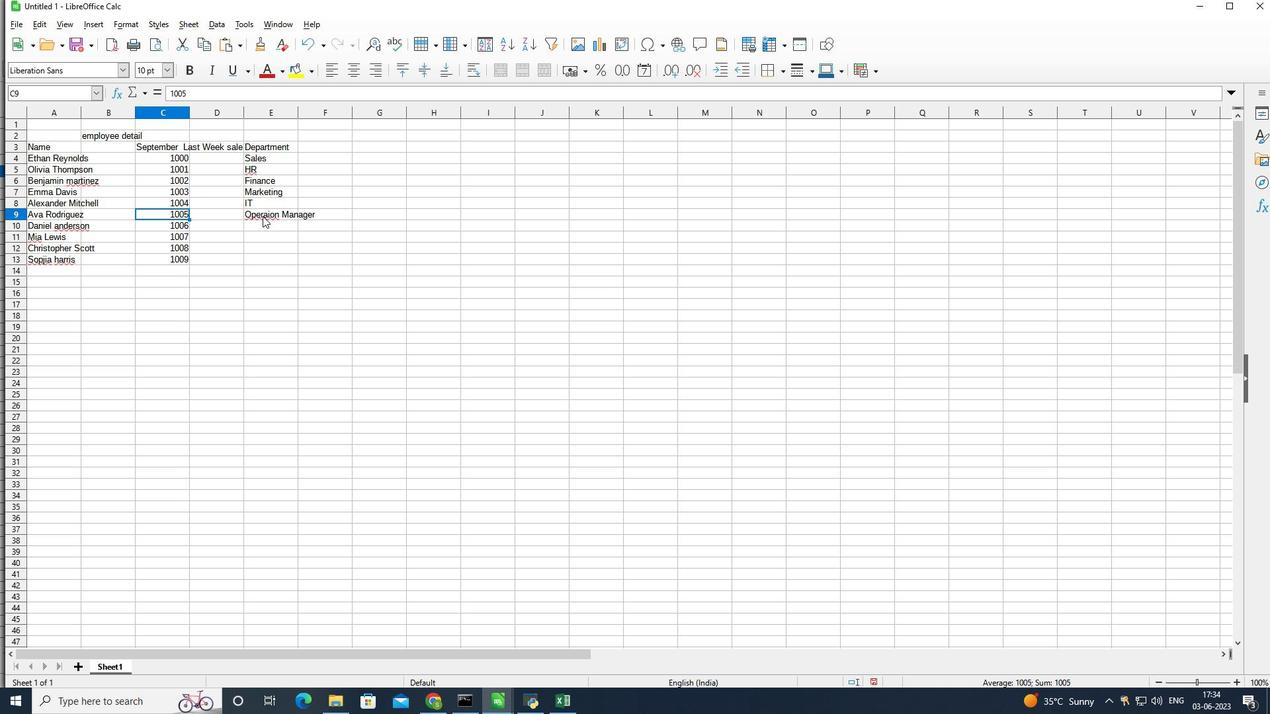 
Action: Mouse pressed left at (264, 214)
Screenshot: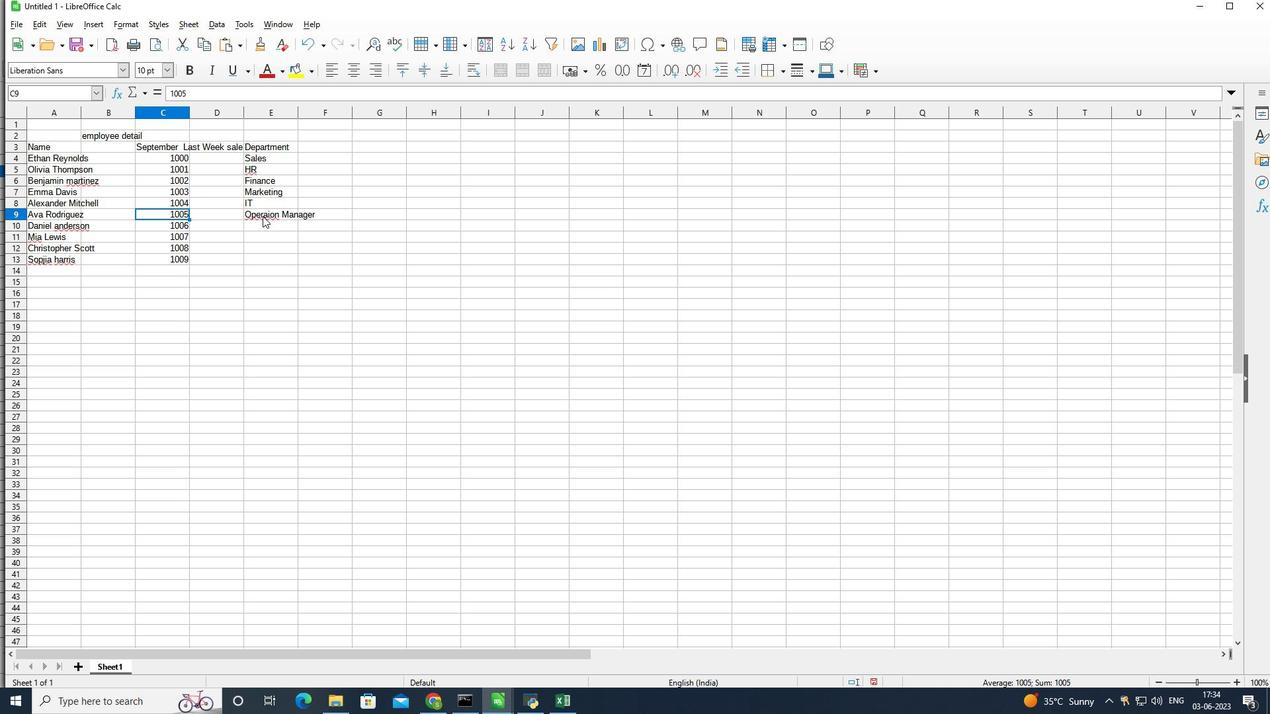 
Action: Mouse moved to (266, 213)
Screenshot: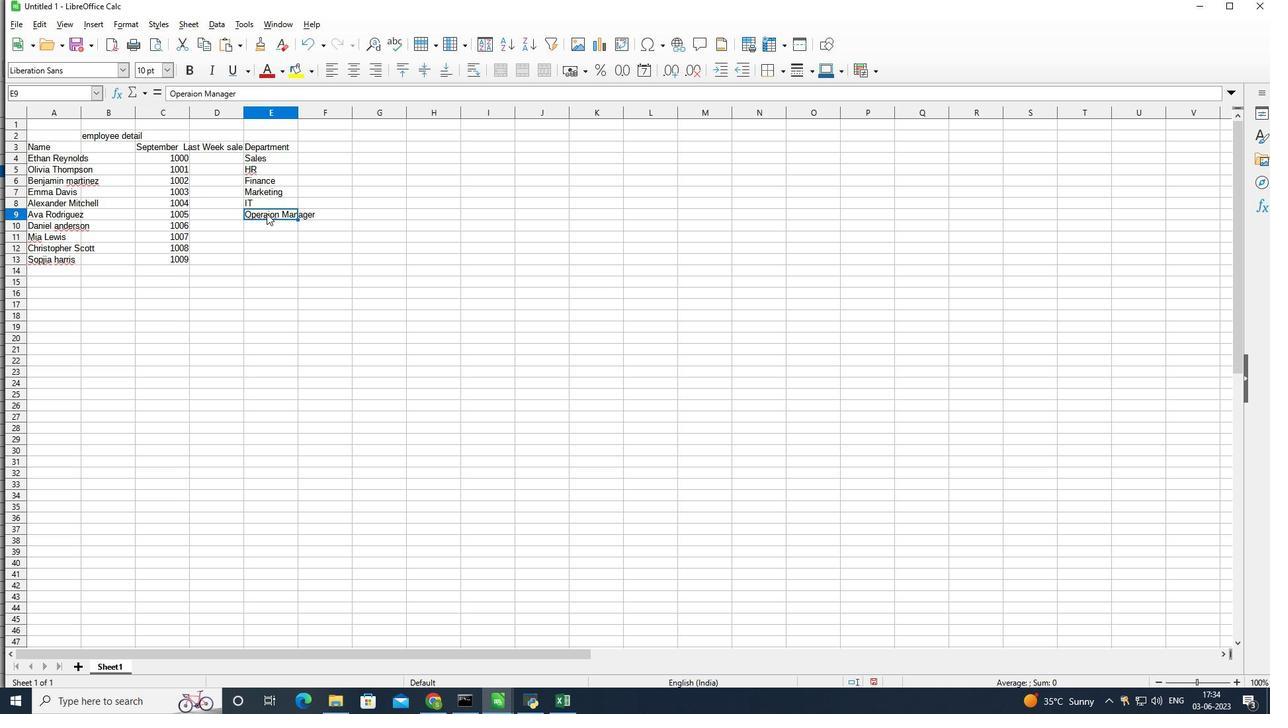 
Action: Mouse pressed left at (266, 213)
Screenshot: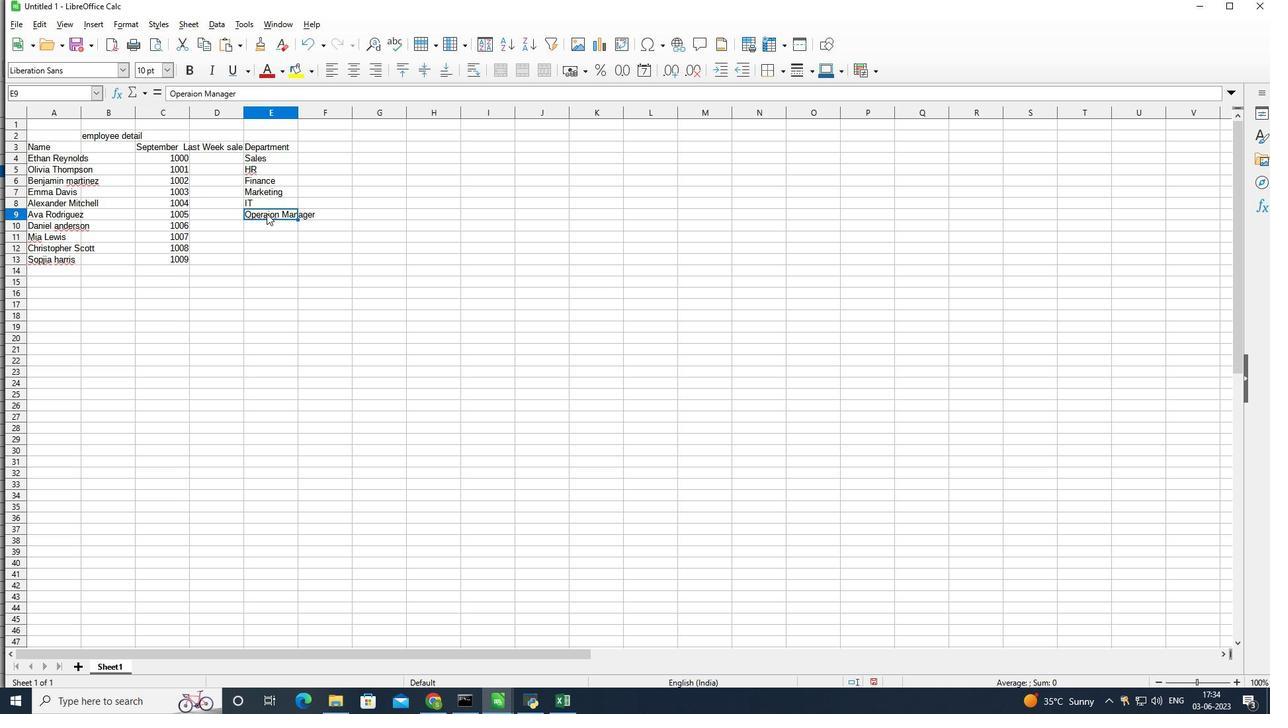 
Action: Mouse pressed left at (266, 213)
Screenshot: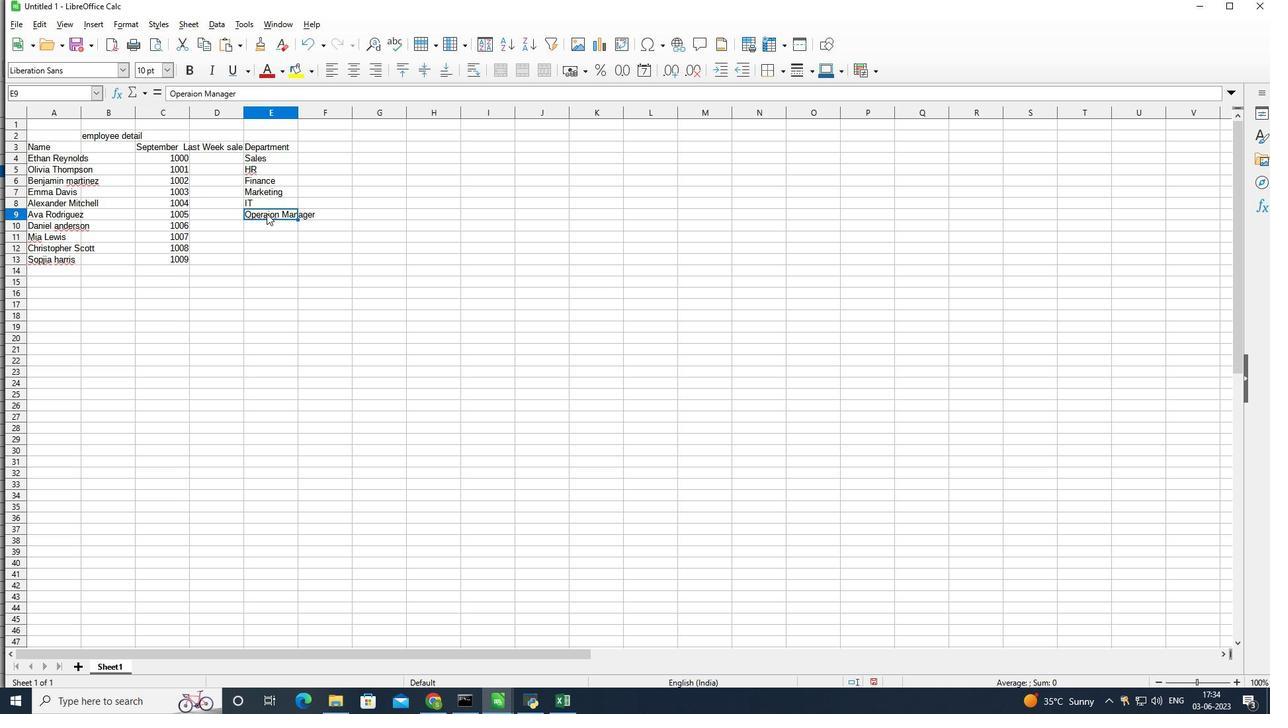 
Action: Mouse moved to (280, 212)
Screenshot: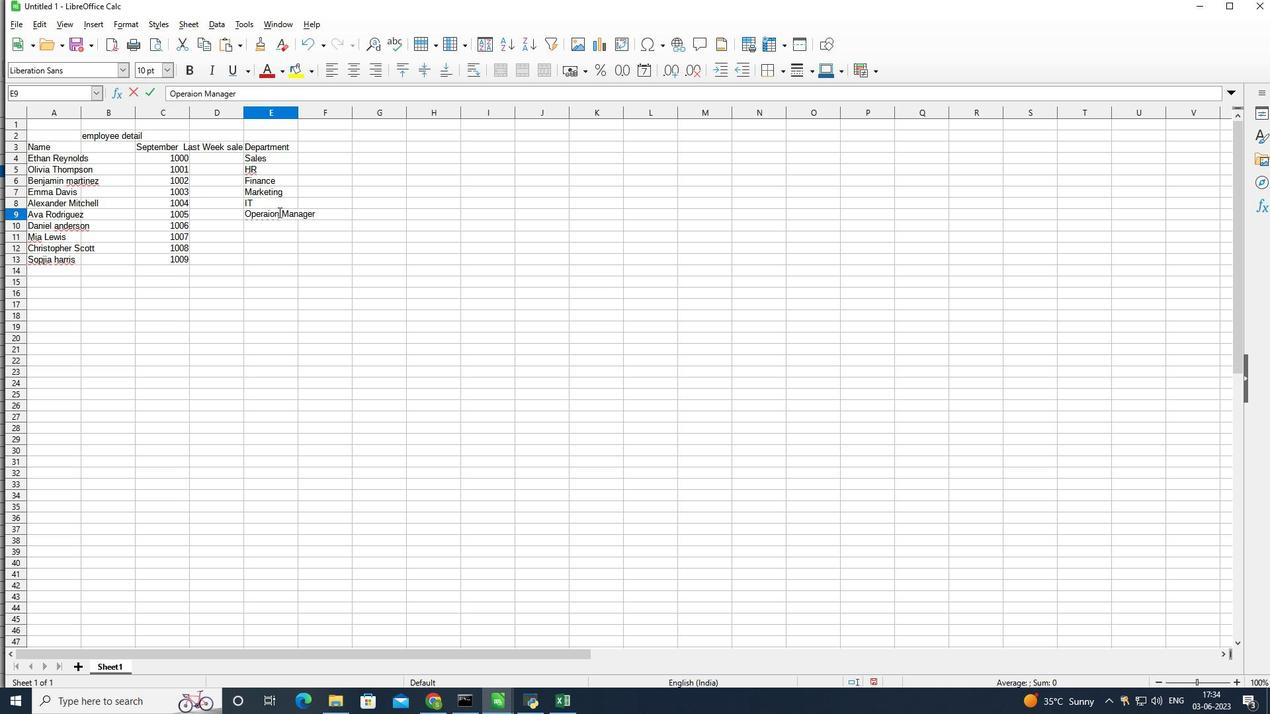 
Action: Key pressed t
Screenshot: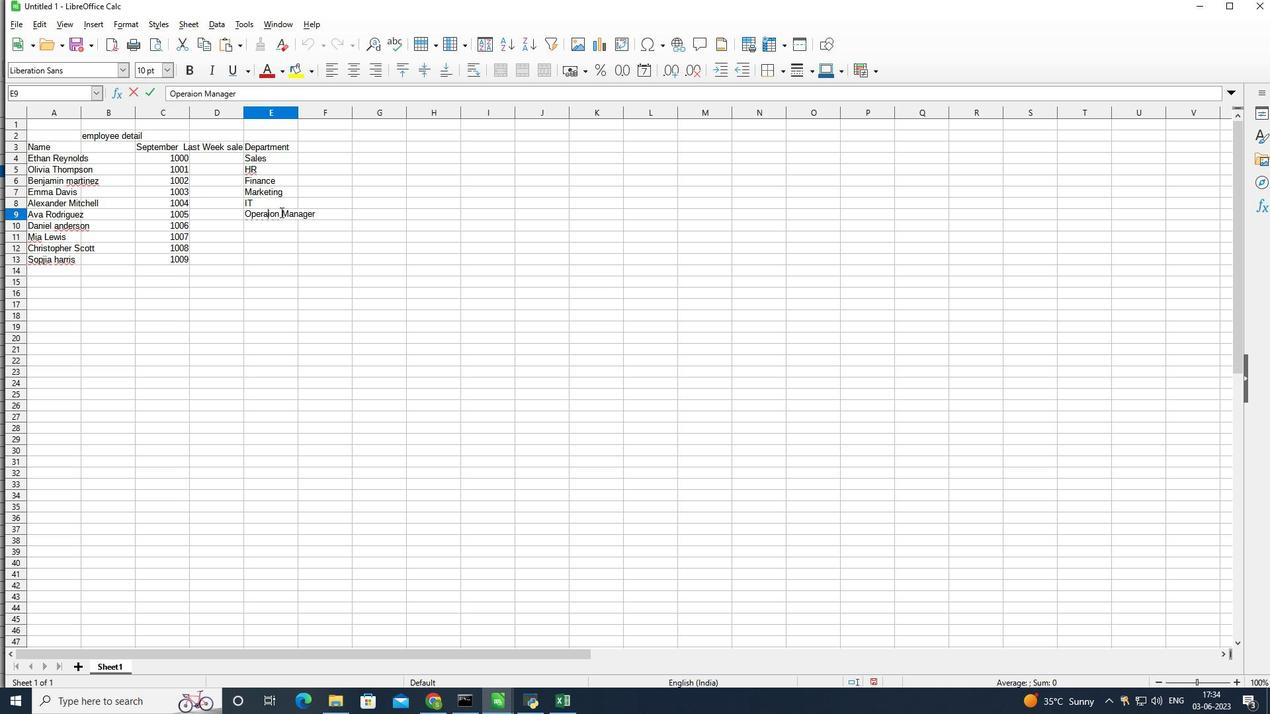 
Action: Mouse moved to (274, 226)
Screenshot: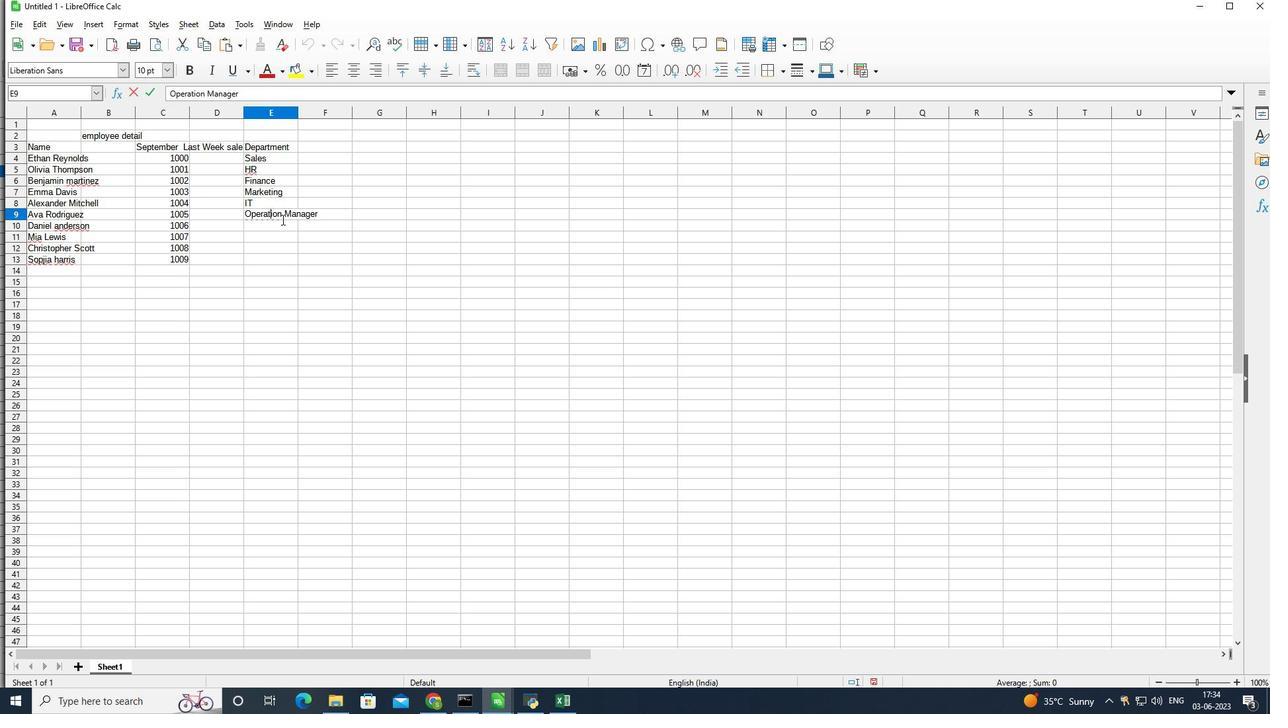 
Action: Mouse pressed left at (274, 226)
Screenshot: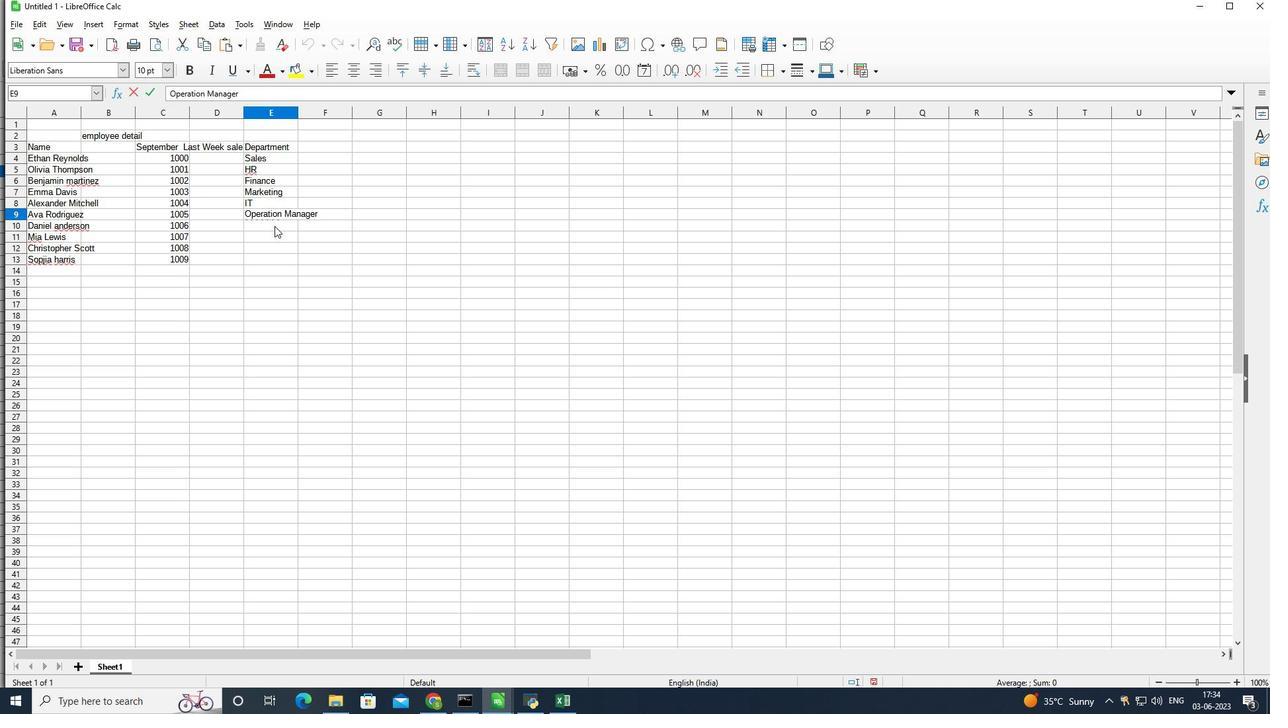 
Action: Key pressed <Key.shift><Key.shift><Key.shift><Key.shift><Key.shift><Key.shift><Key.shift>Financial<Key.space><Key.shift>Anlyst<Key.enter><Key.shift><Key.shift><Key.shift><Key.shift><Key.shift><Key.shift><Key.shift><Key.shift><Key.shift><Key.shift><Key.shift><Key.shift><Key.shift><Key.shift><Key.shift><Key.shift><Key.shift>HR<Key.space><Key.shift>Assistant<Key.enter><Key.shift>Sales<Key.space><Key.shift>Representative<Key.enter><Key.shift>Marketing<Key.space><Key.shift>Assistant
Screenshot: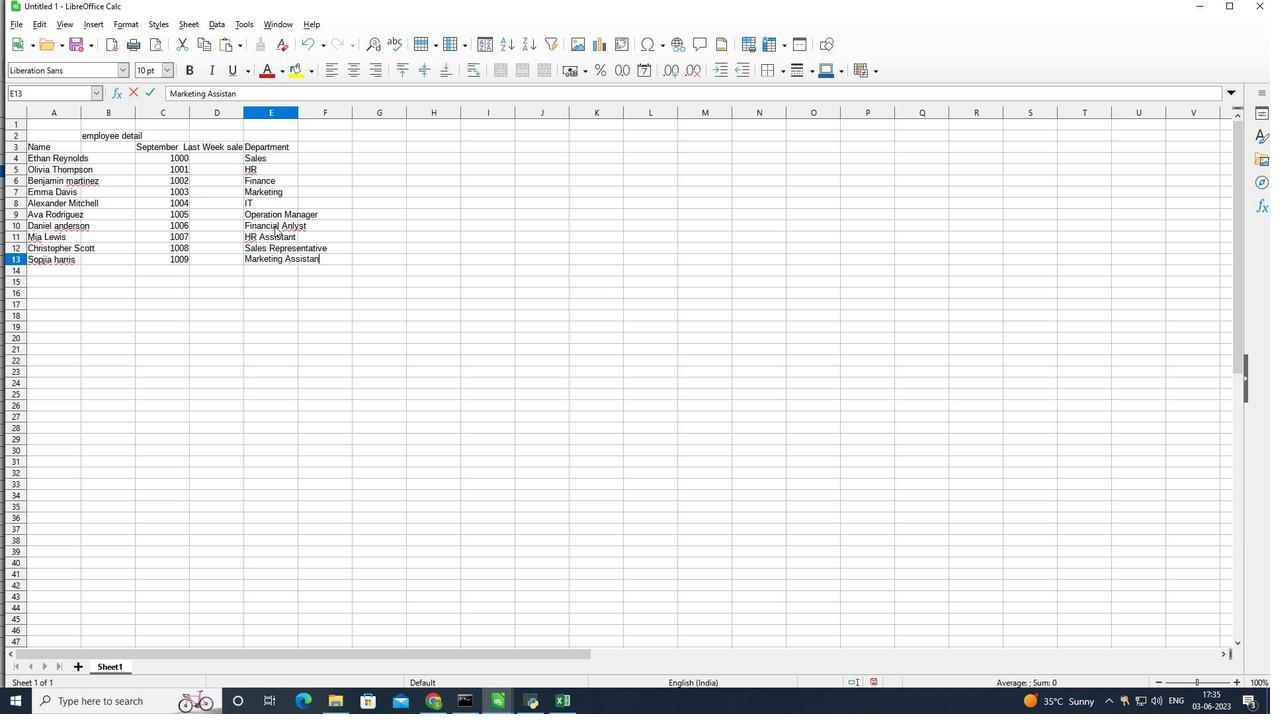 
Action: Mouse moved to (359, 145)
Screenshot: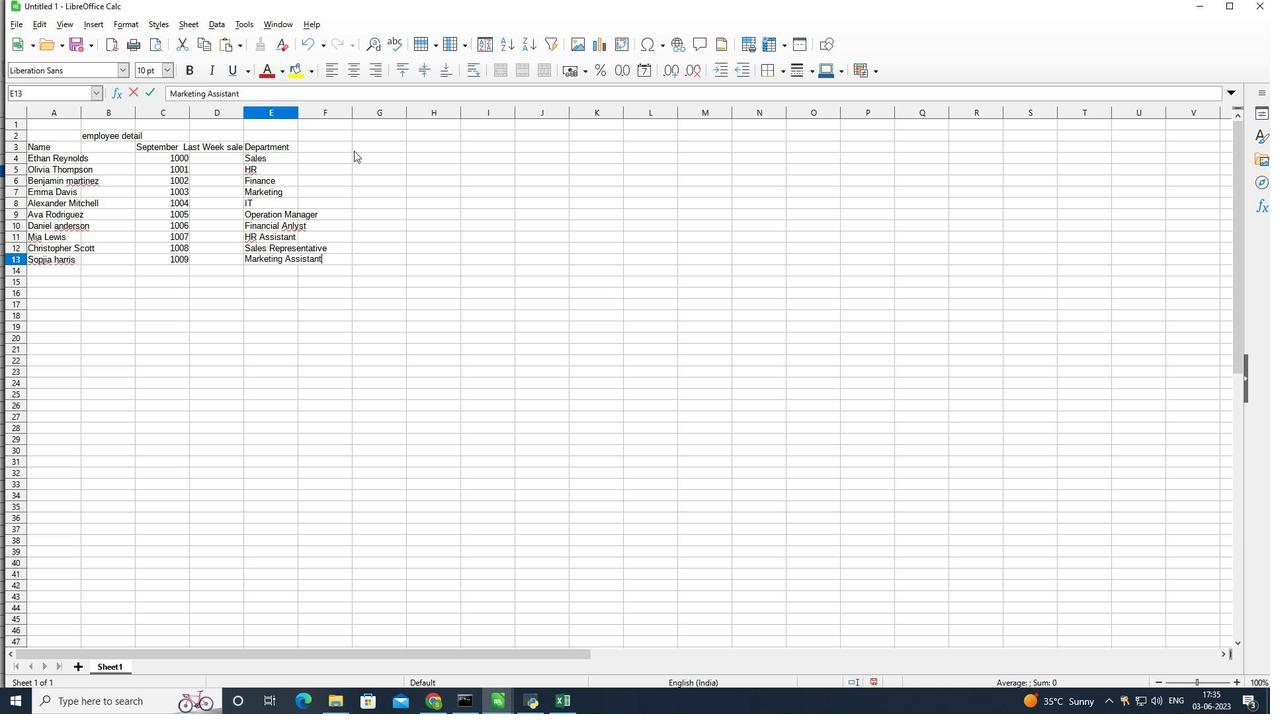 
Action: Mouse pressed left at (359, 145)
Screenshot: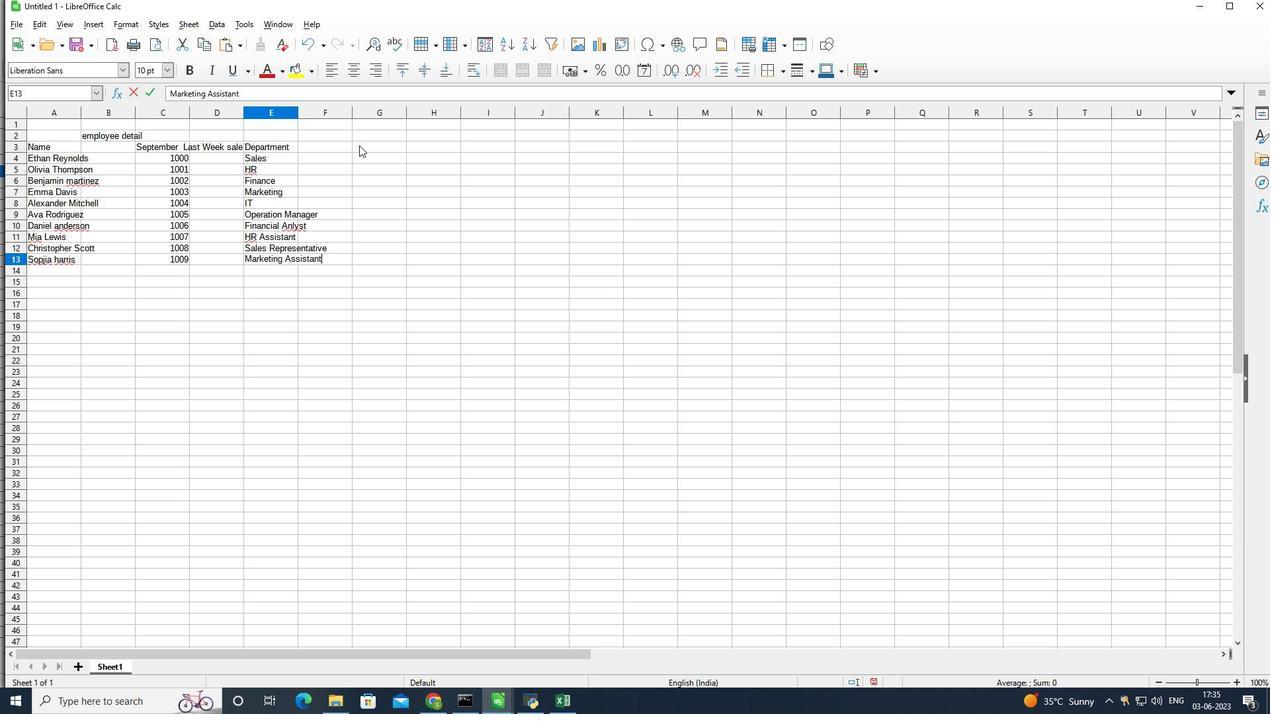 
Action: Mouse moved to (360, 144)
Screenshot: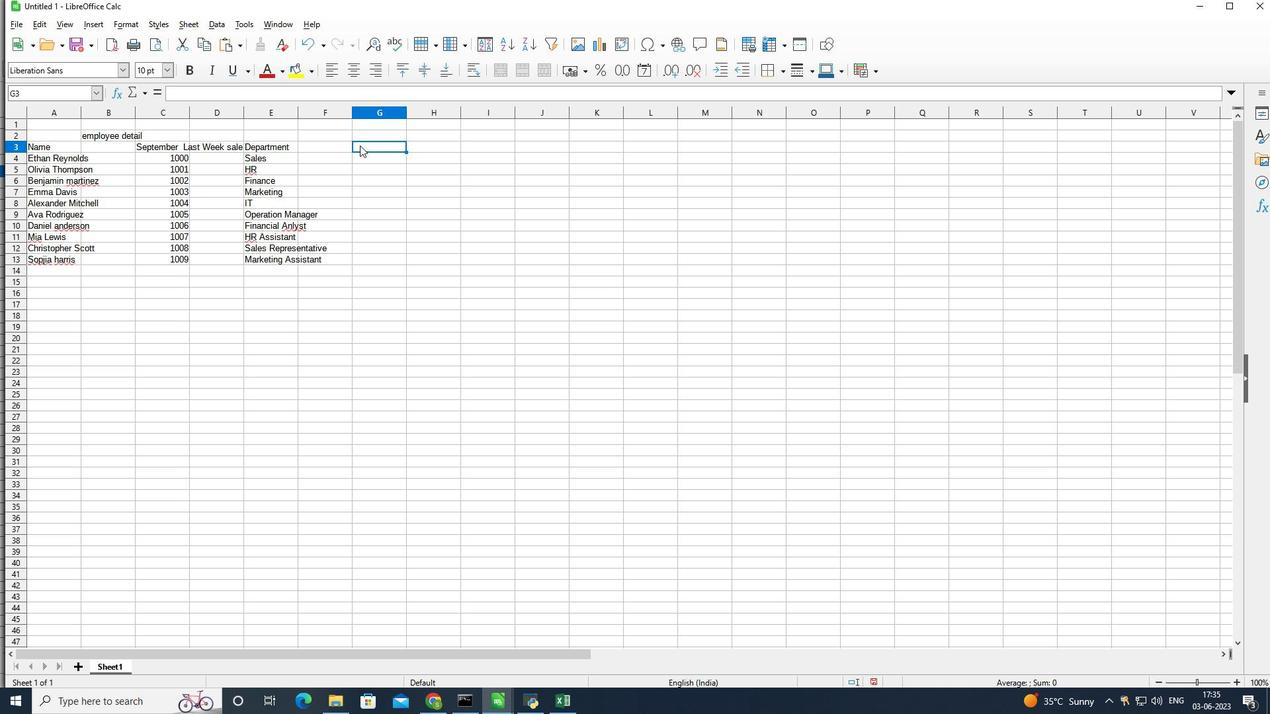 
Action: Key pressed <Key.shift>Salary<Key.enter>5000<Key.enter>4500<Key.enter>4000<Key.enter>3800<Key.enter>4200<Key.enter>5200<Key.enter>3800<Key.enter>28-<Key.backspace>00<Key.enter>3200<Key.enter>2500<Key.enter>
Screenshot: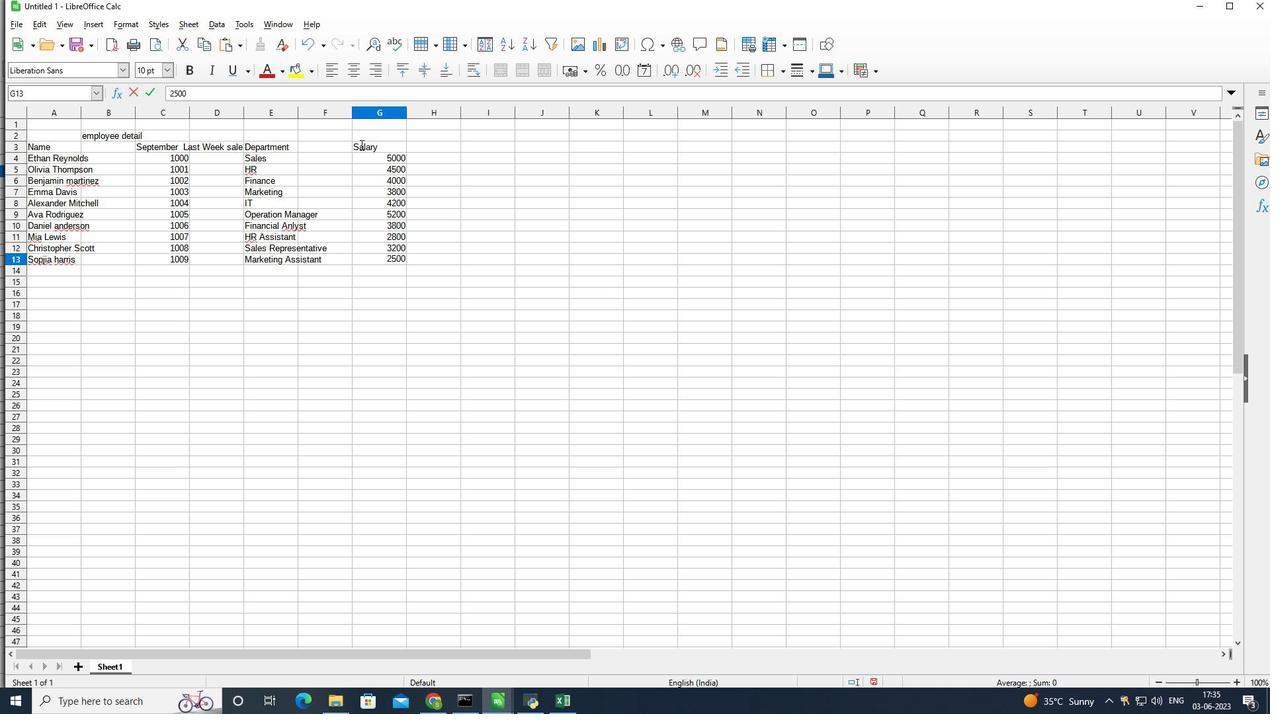 
Action: Mouse moved to (469, 146)
Screenshot: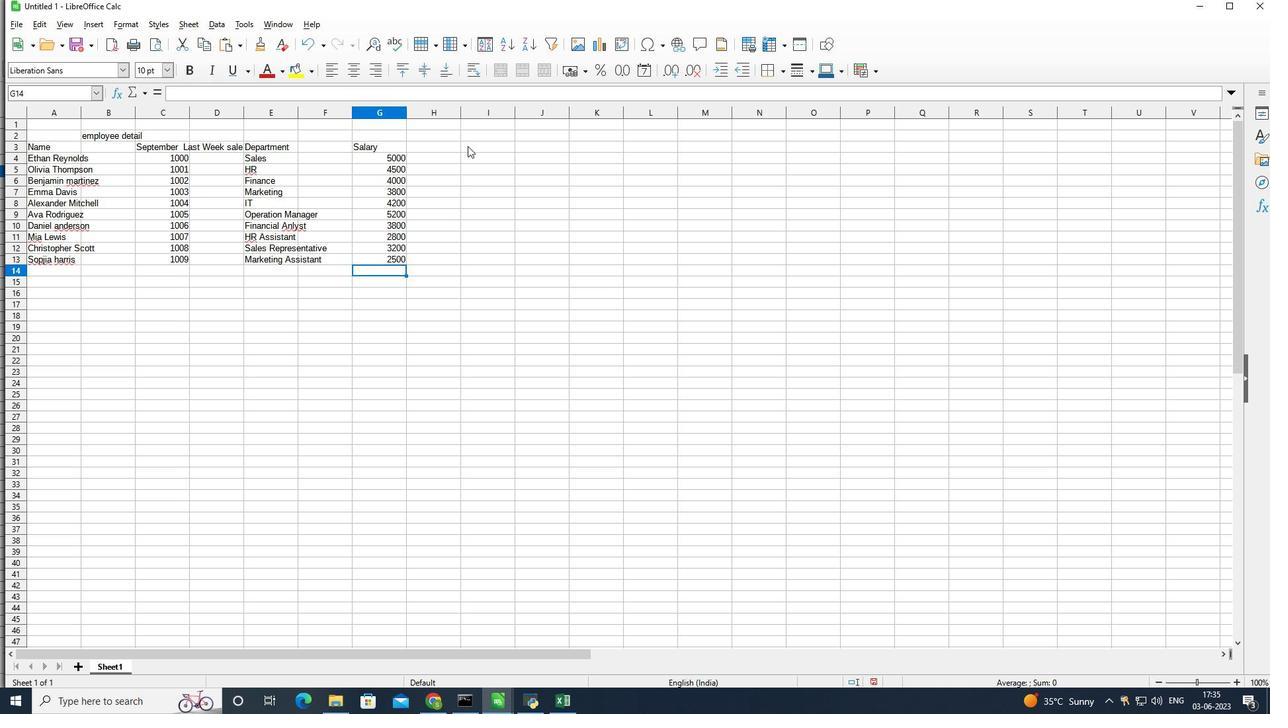 
Action: Mouse pressed left at (469, 146)
Screenshot: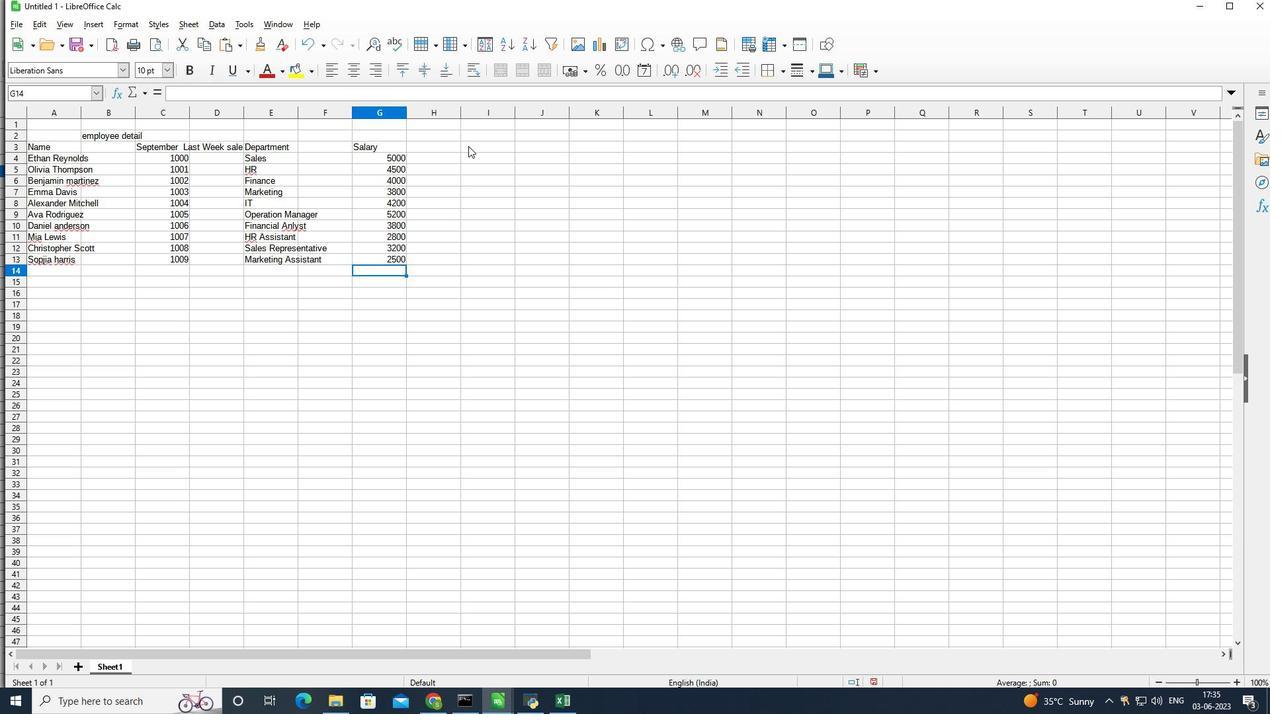 
Action: Mouse moved to (472, 145)
Screenshot: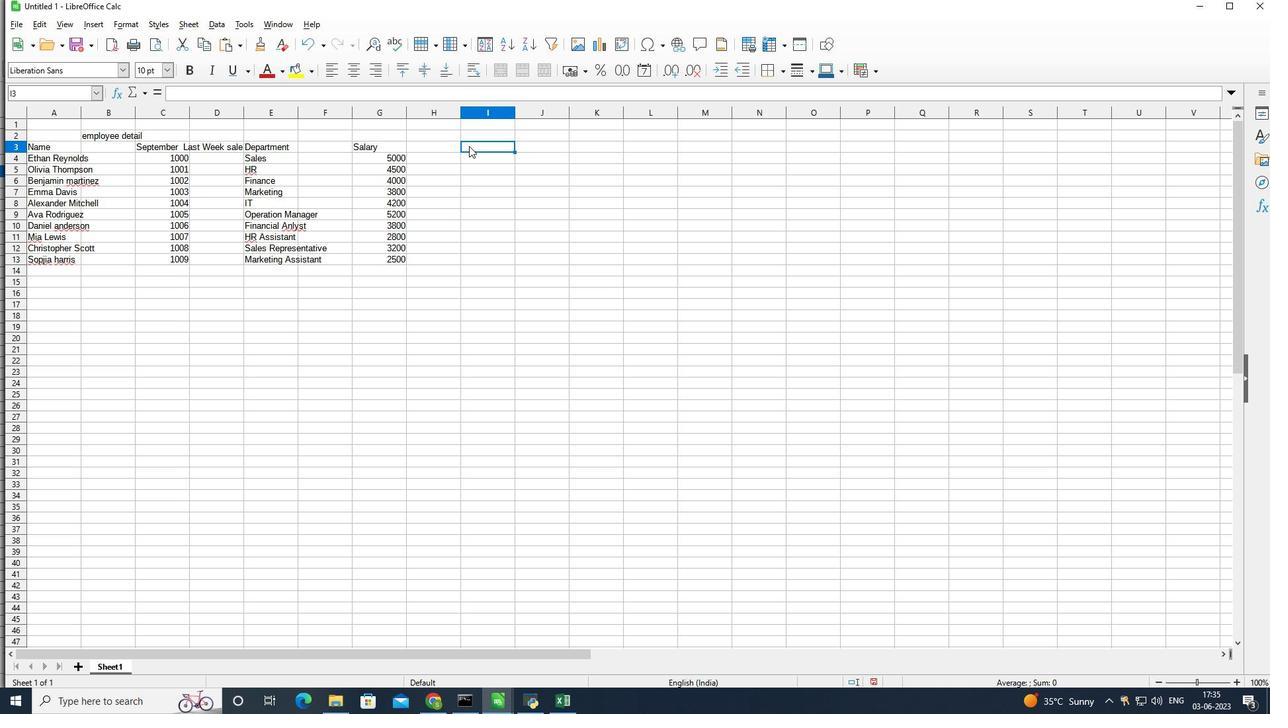 
Action: Key pressed <Key.shift><Key.shift><Key.shift><Key.shift><Key.shift><Key.shift><Key.shift><Key.shift><Key.shift><Key.shift><Key.shift><Key.shift><Key.shift><Key.shift><Key.shift>Dates<Key.enter>1/15/2020<Key.enter>1<Key.backspace>7/1/2019/<Key.backspace><Key.enter>2<Key.backspace>3/10/2021/<Key.backspace>/<Key.backspace><Key.enter>2/5/2022/<Key.backspace><Key.enter>11/3/2018/<Key.backspace><Key.enter>6/05/2020<Key.enter>9/1/2021<Key.enter>/<Key.backspace>4/2<Key.backspace>01/2022<Key.enter>2/10/2022/<Key.enter><Key.up>
Screenshot: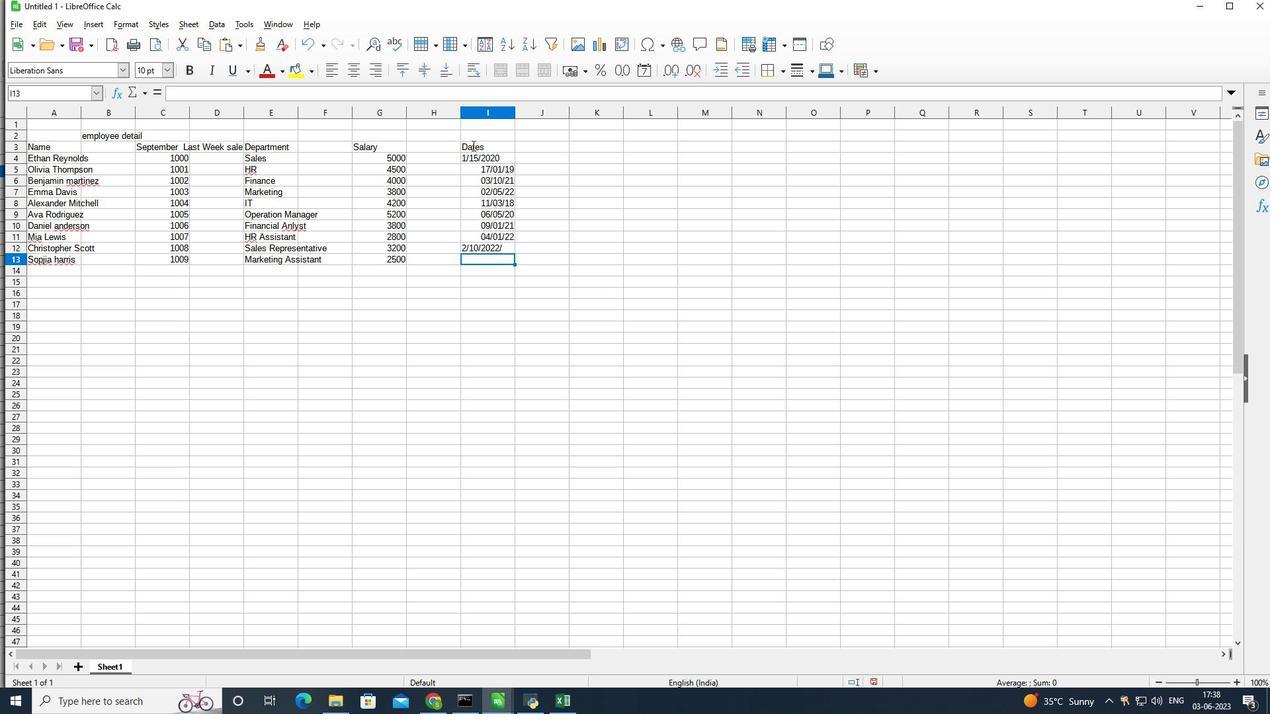 
Action: Mouse moved to (510, 245)
Screenshot: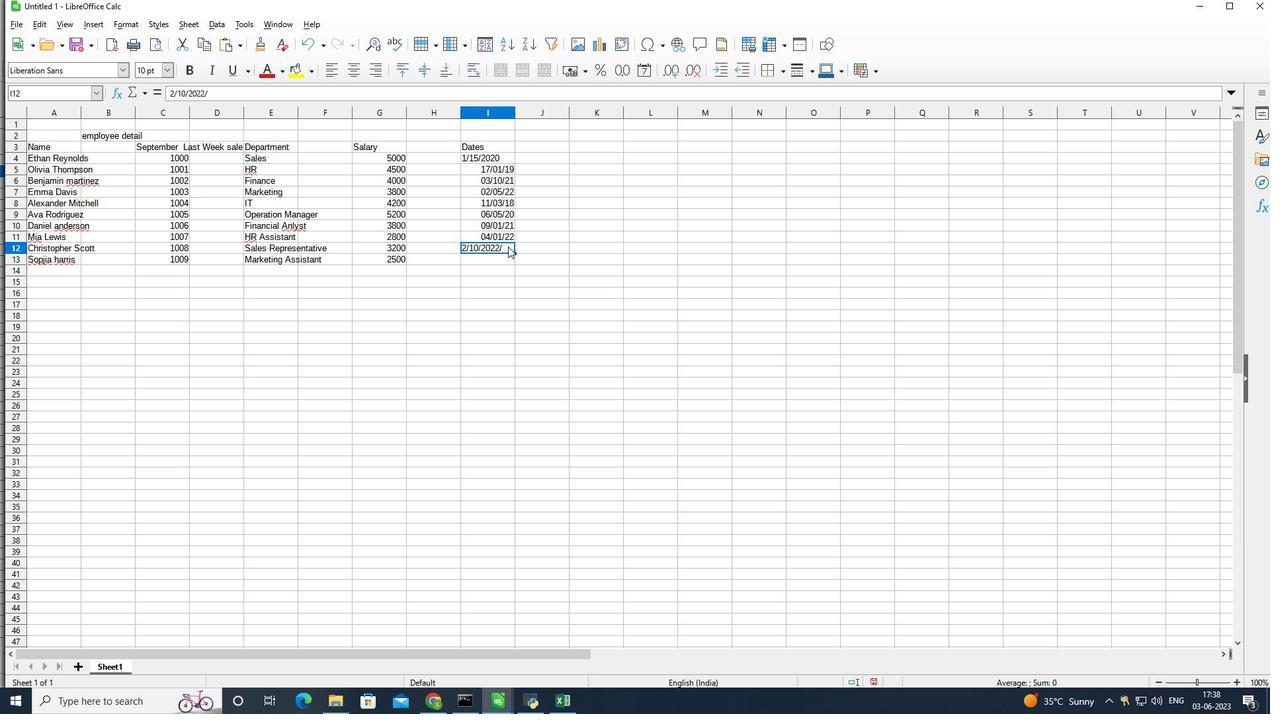 
Action: Mouse pressed left at (510, 245)
Screenshot: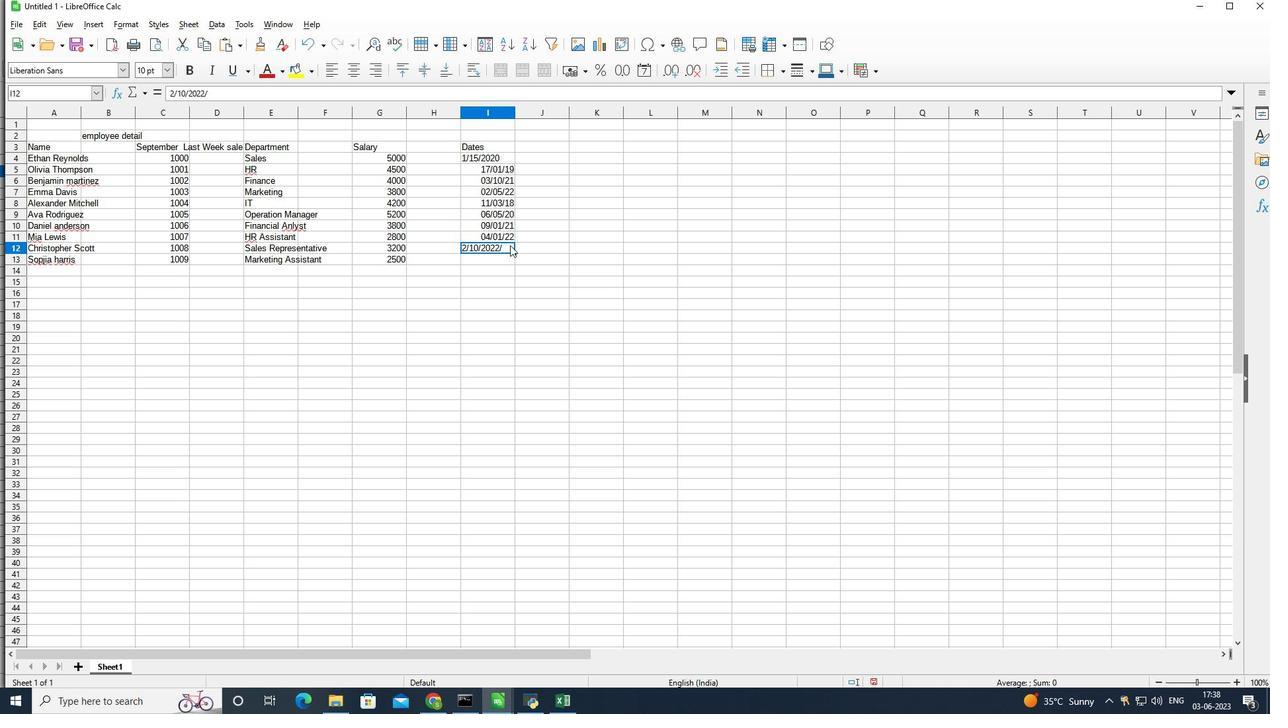 
Action: Mouse pressed left at (510, 245)
Screenshot: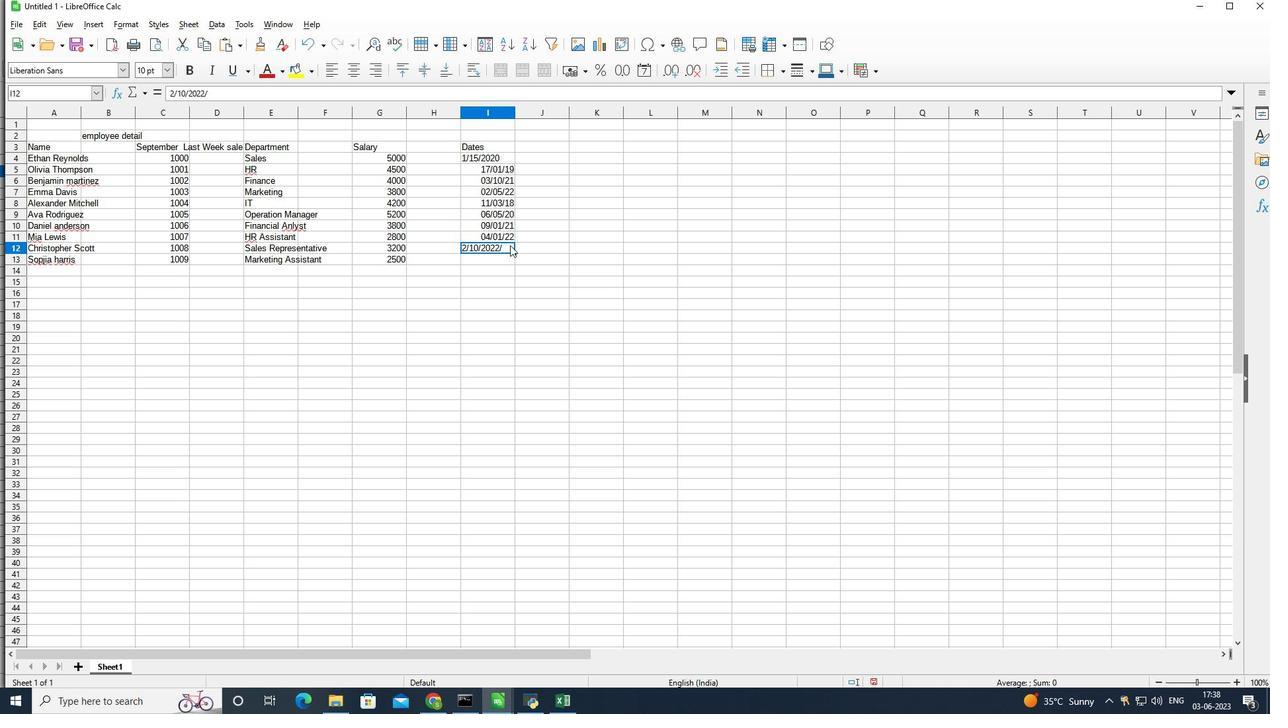 
Action: Mouse moved to (501, 246)
Screenshot: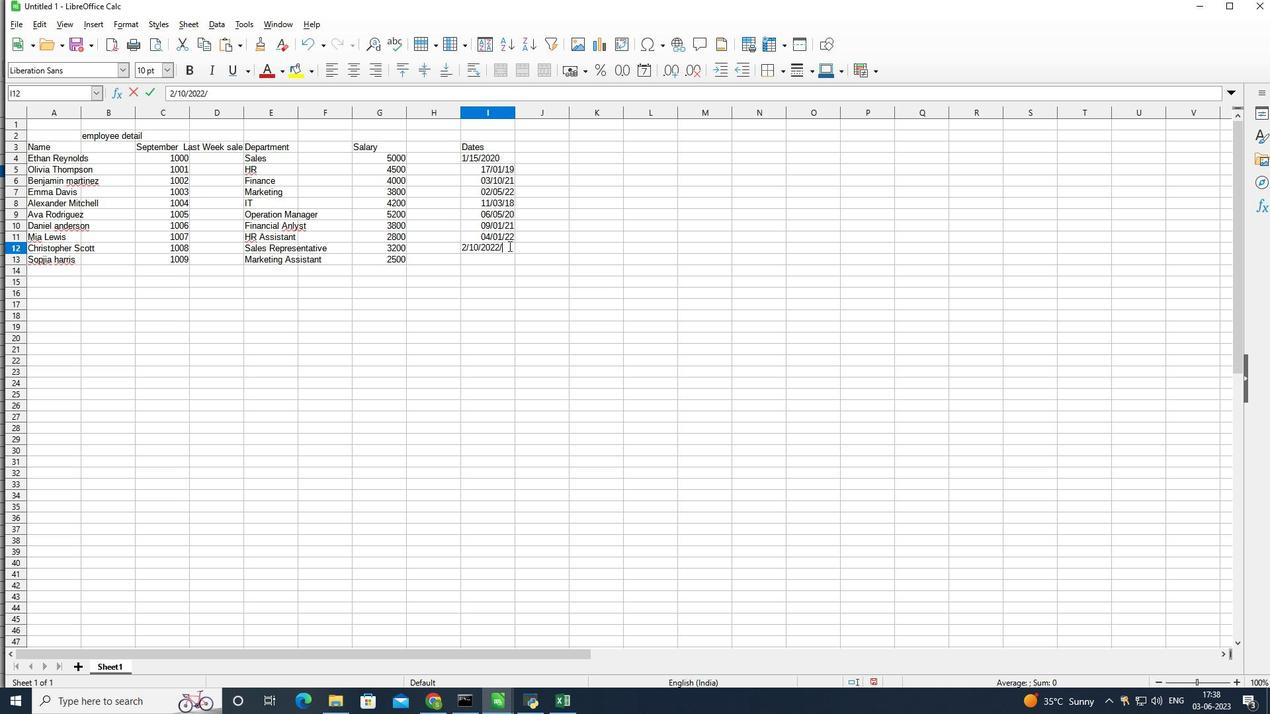 
Action: Key pressed <Key.backspace><Key.enter>9/02<Key.backspace>5/2020
Screenshot: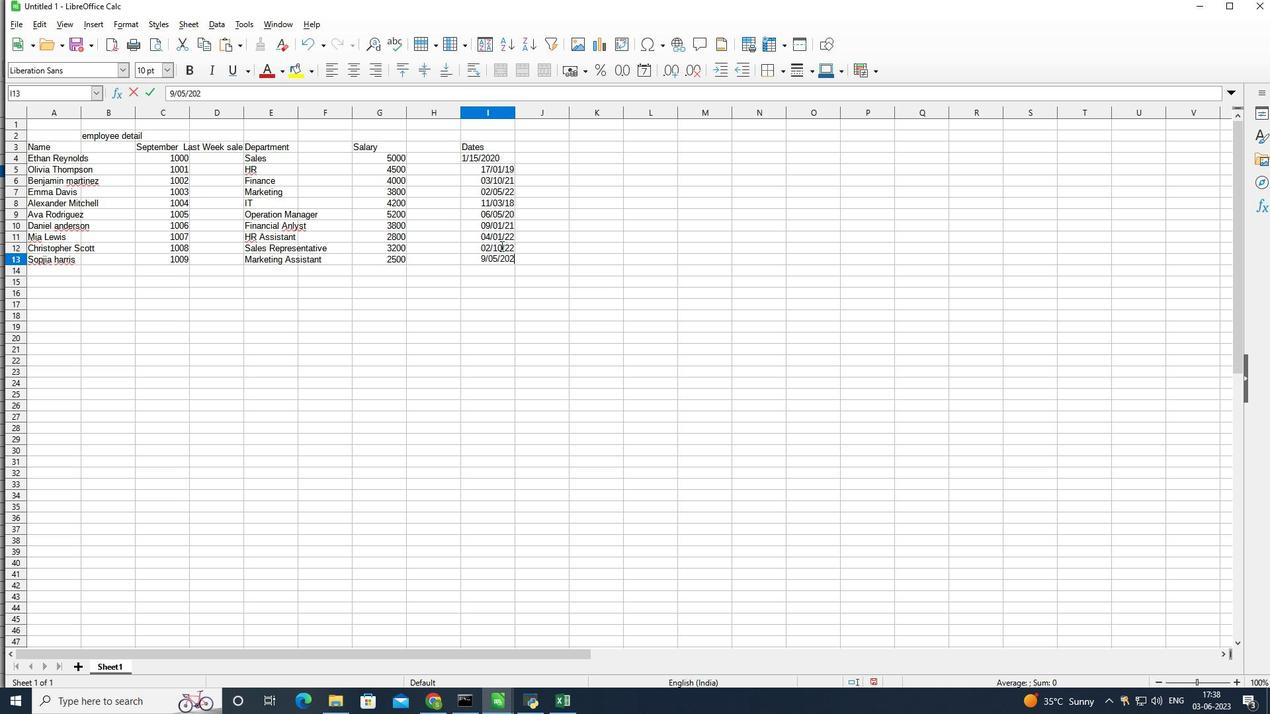 
Action: Mouse moved to (491, 320)
Screenshot: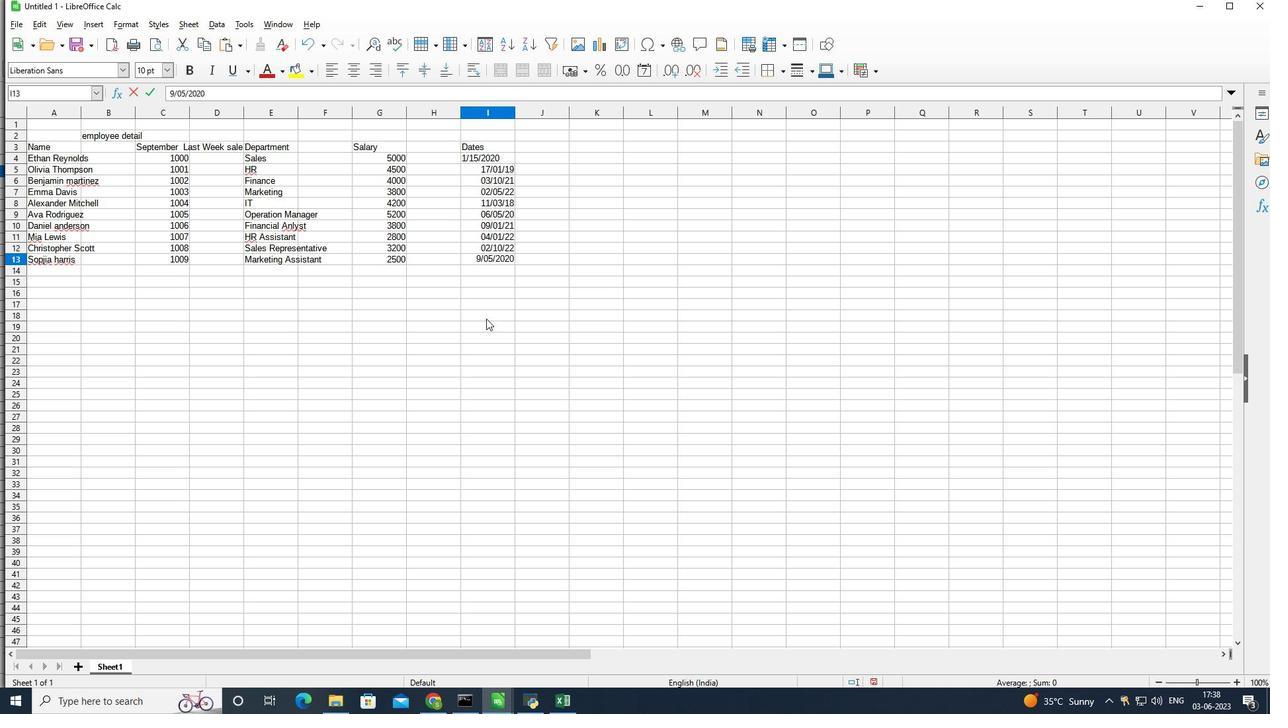 
Action: Key pressed ctrl+S
Screenshot: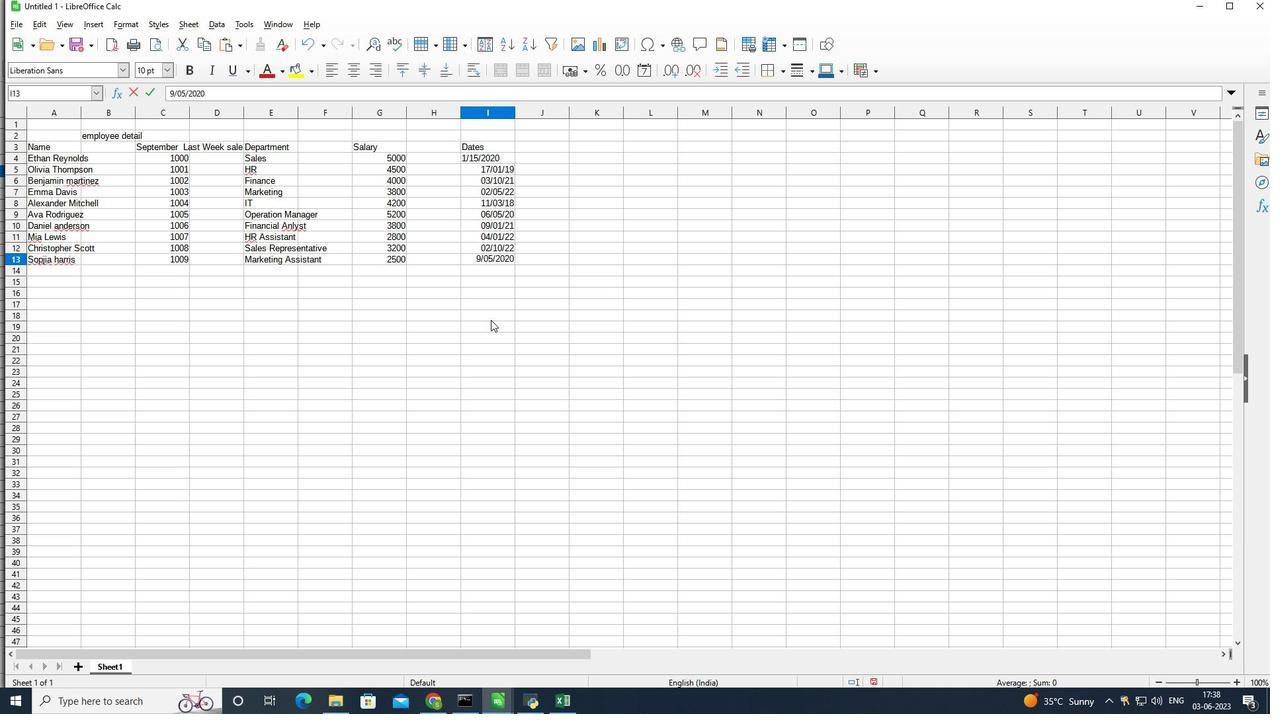 
Action: Mouse moved to (491, 320)
Screenshot: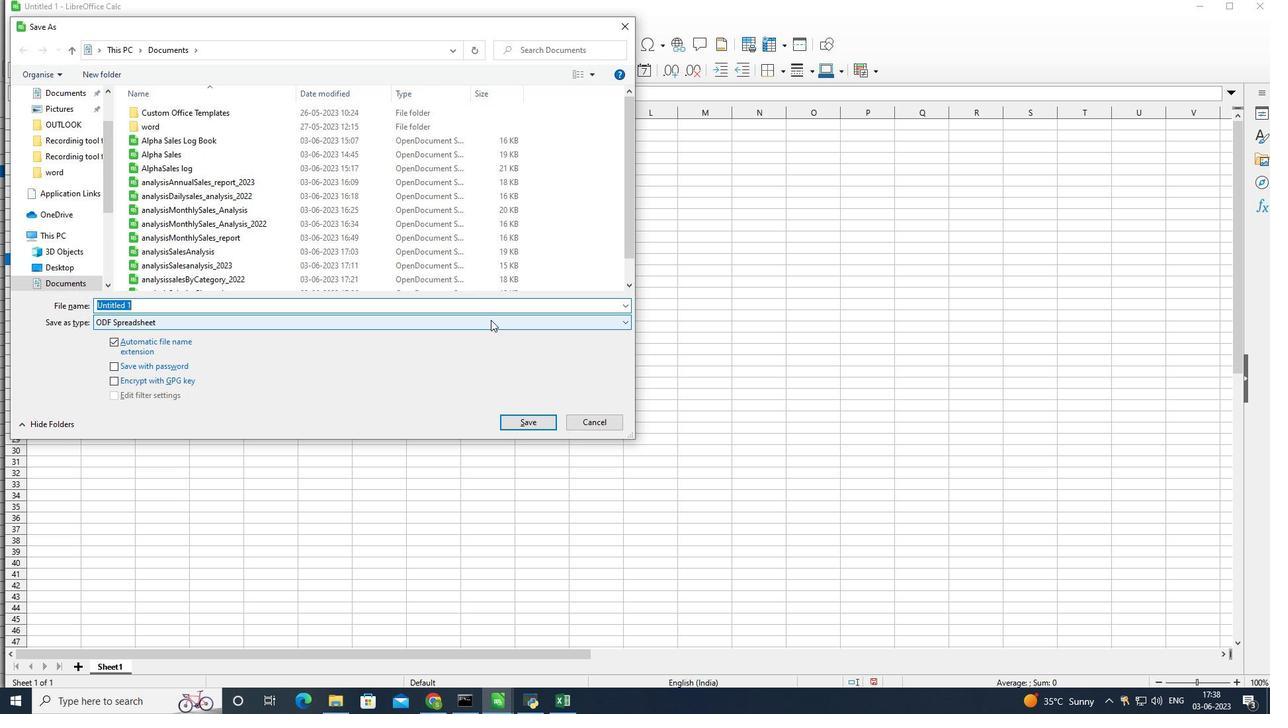 
Action: Key pressed analysis<Key.shift>Sales<Key.shift>By<Key.shift>Channel<Key.enter>
Screenshot: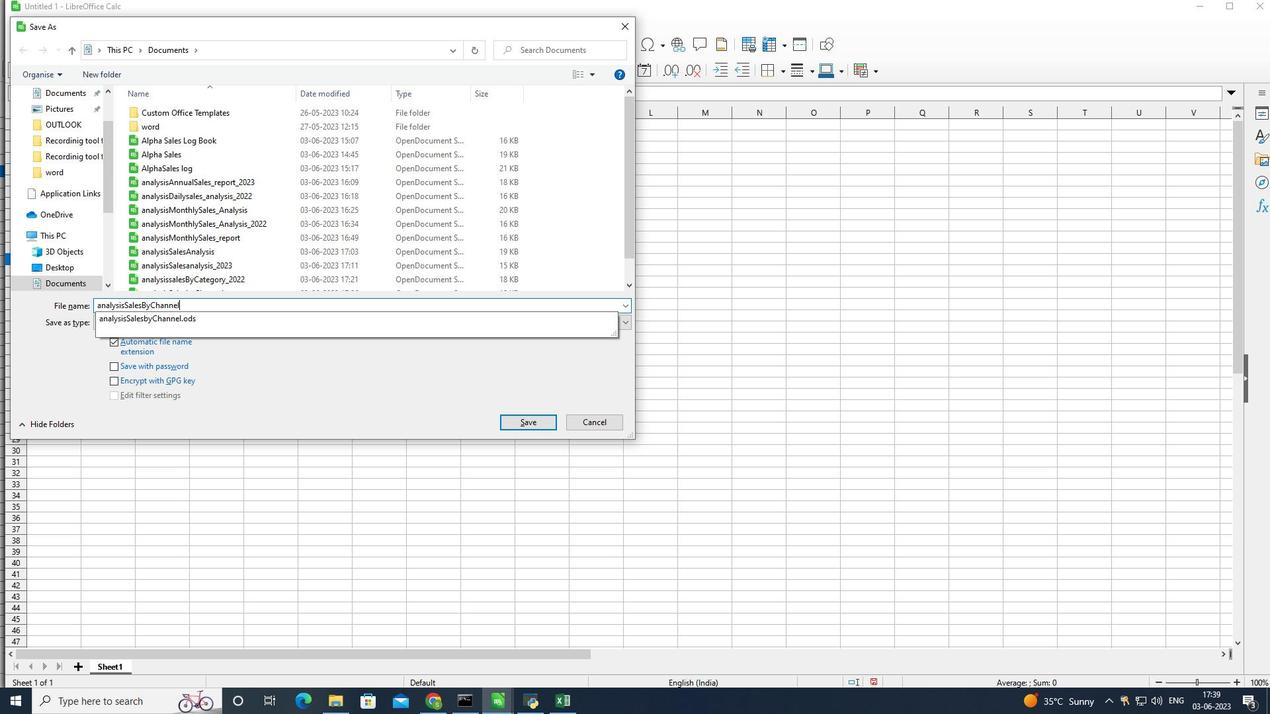 
Action: Mouse moved to (699, 350)
Screenshot: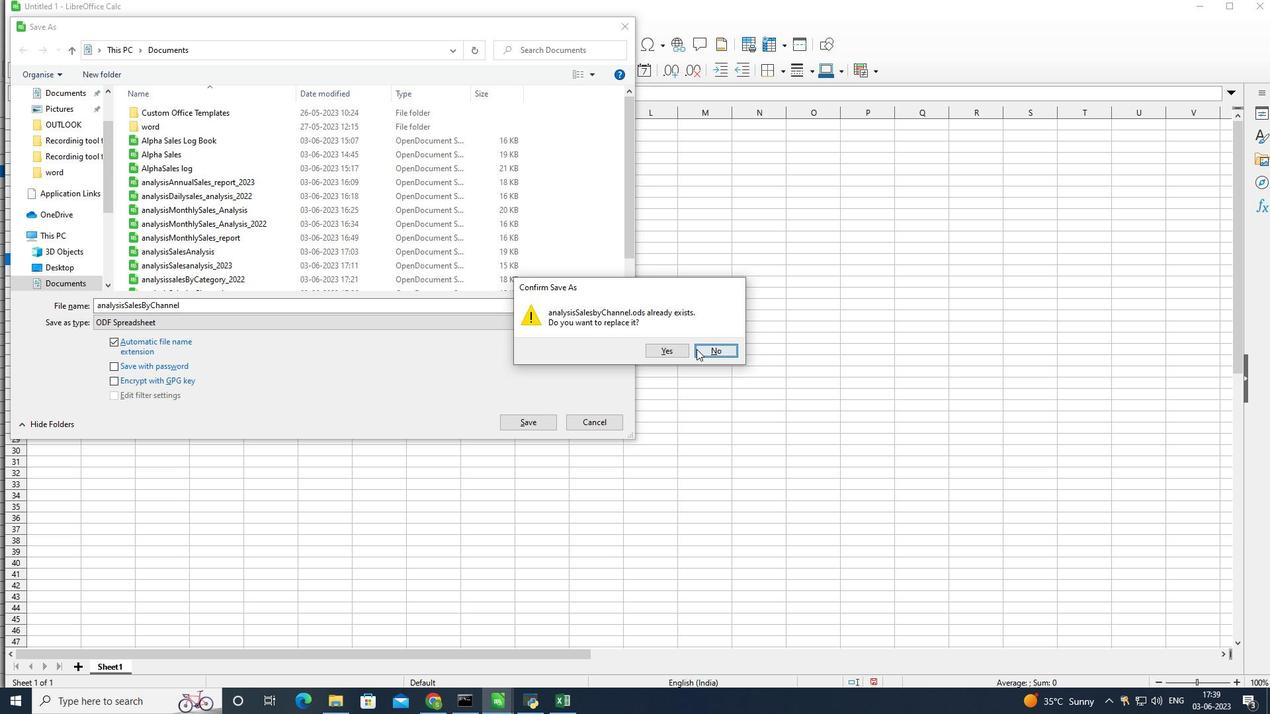 
Action: Mouse pressed left at (699, 350)
Screenshot: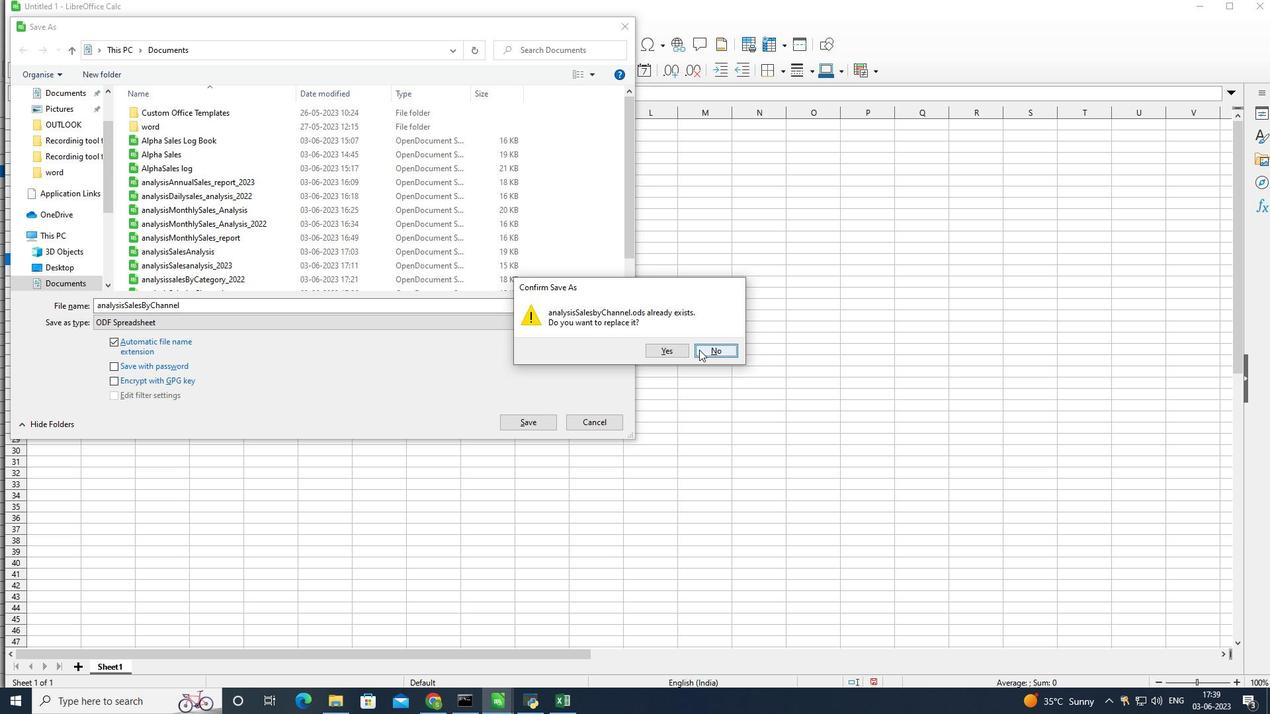 
Action: Mouse moved to (385, 346)
Screenshot: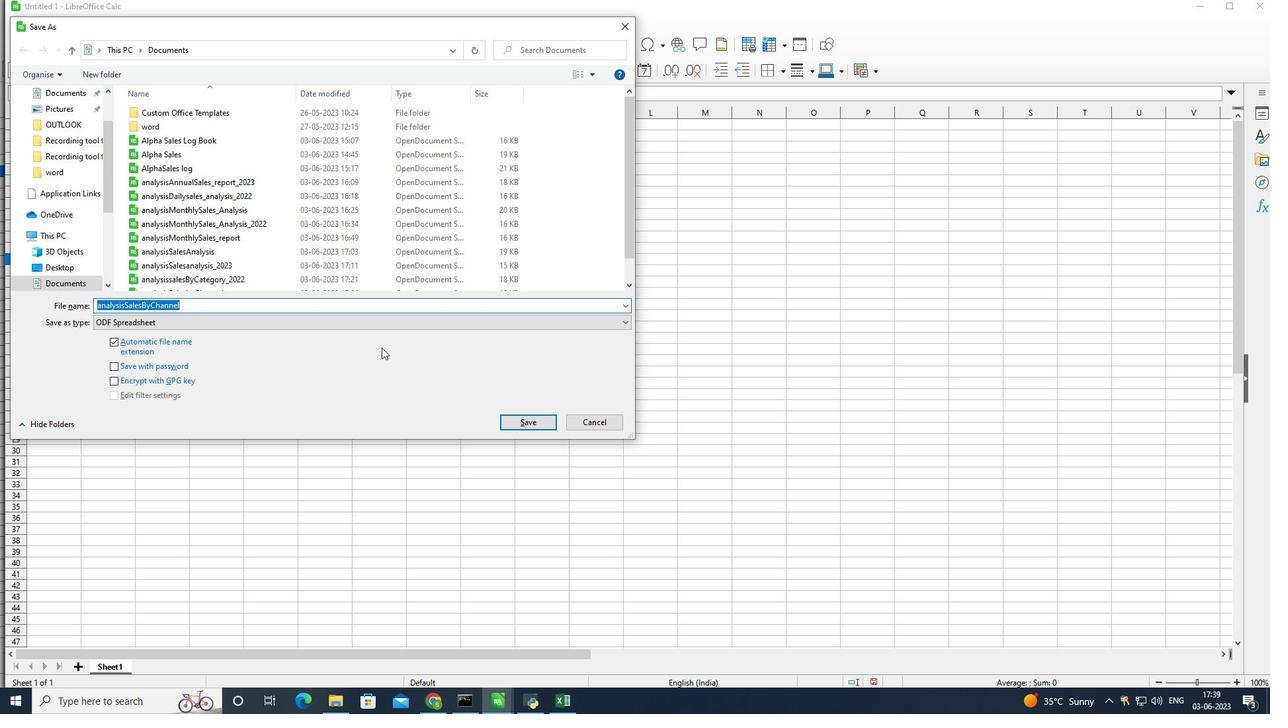 
Action: Key pressed <Key.shift_r><Key.shift_r>_2023<Key.enter>
Screenshot: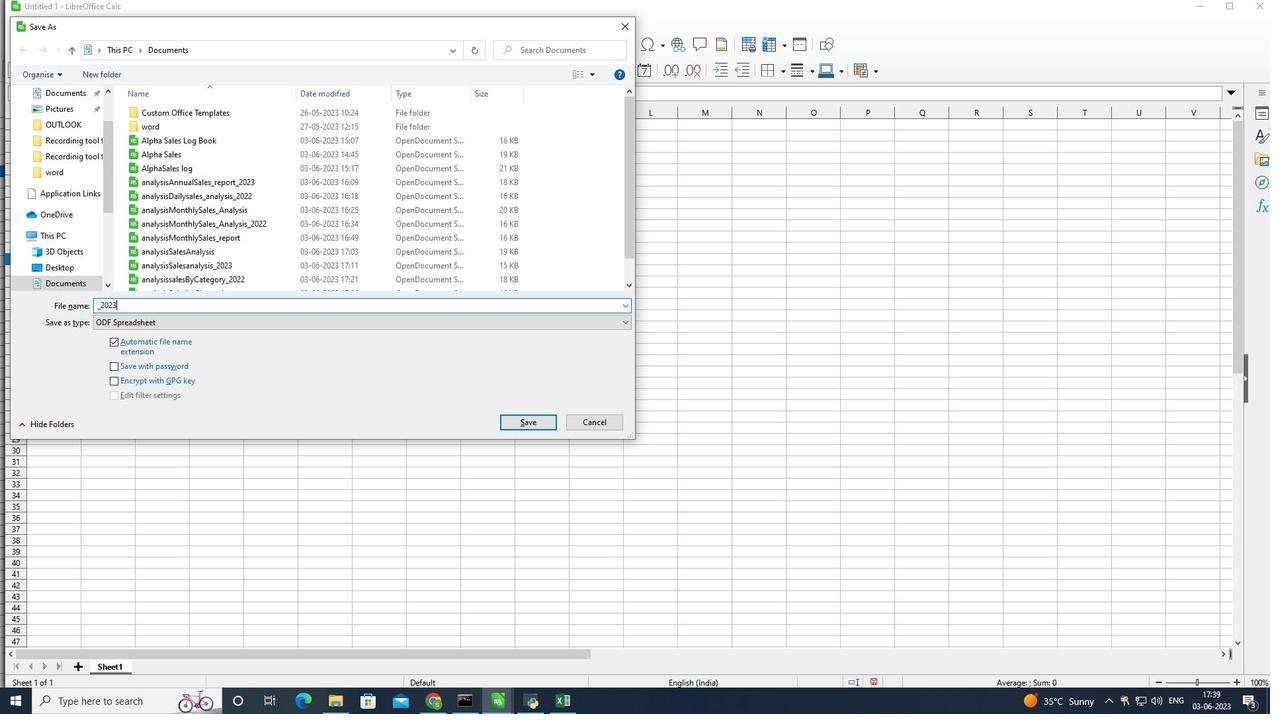 
Action: Mouse moved to (323, 248)
Screenshot: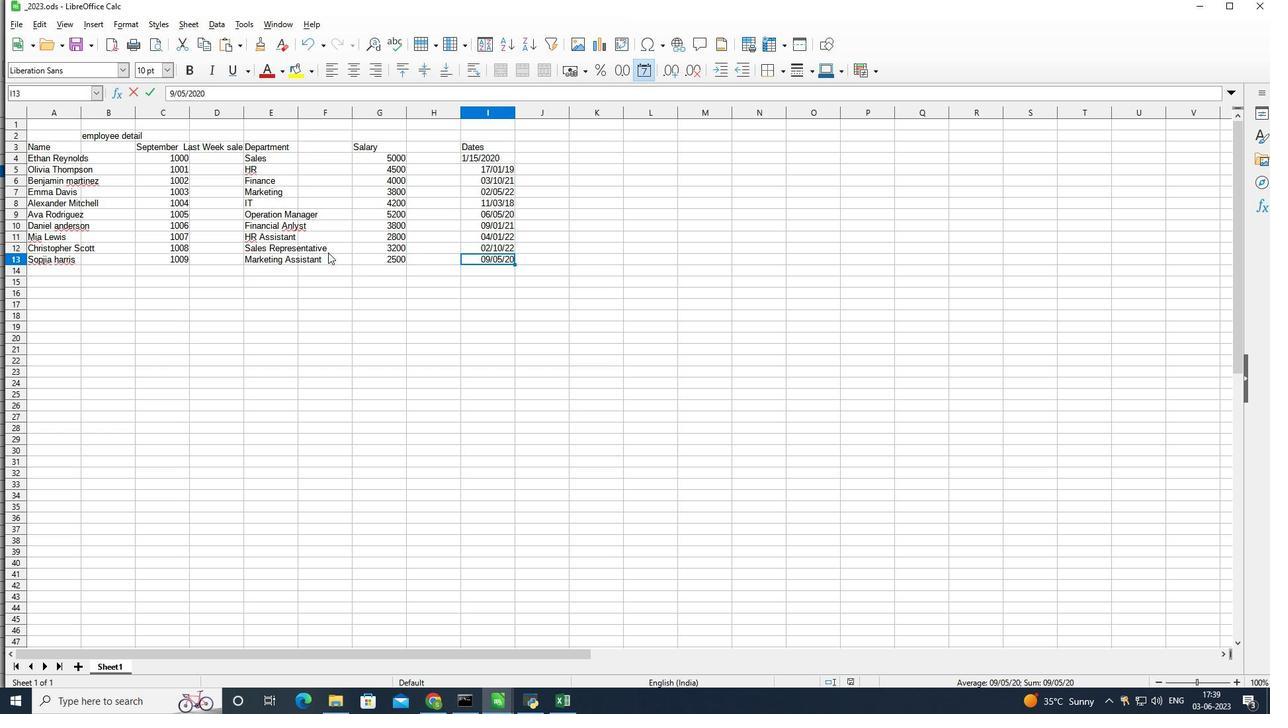 
